 Task: Look for space in Lucapa, Angola from 2nd June, 2023 to 9th June, 2023 for 5 adults in price range Rs.7000 to Rs.13000. Place can be shared room with 2 bedrooms having 5 beds and 2 bathrooms. Property type can be flat. Amenities needed are: wifi, air conditioning, bbq grill, smoking allowed, . Booking option can be shelf check-in. Required host language is English.
Action: Mouse moved to (392, 85)
Screenshot: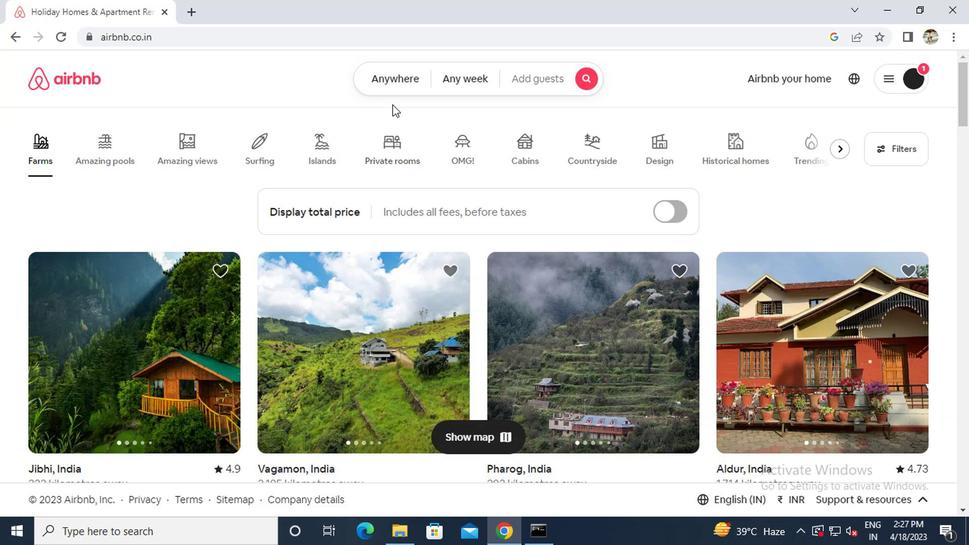 
Action: Mouse pressed left at (392, 85)
Screenshot: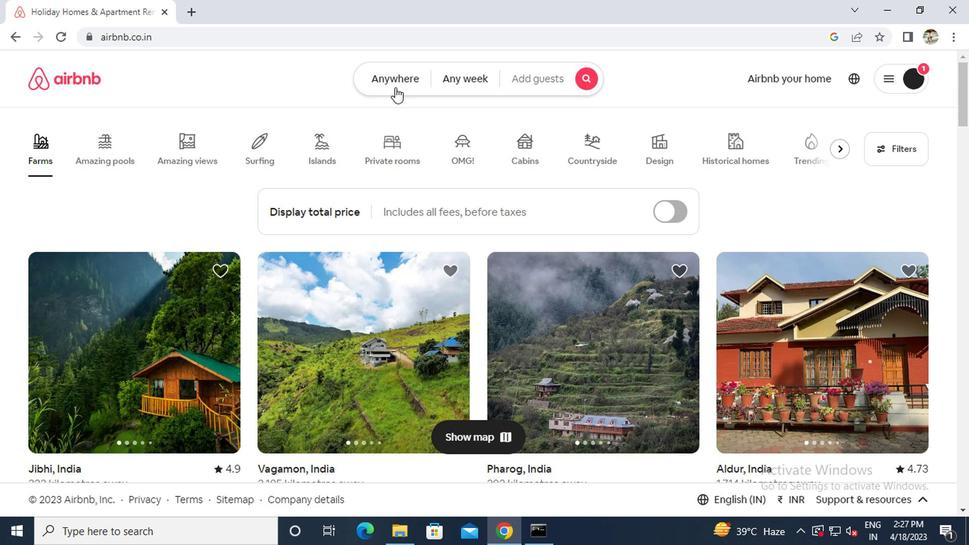 
Action: Mouse moved to (310, 129)
Screenshot: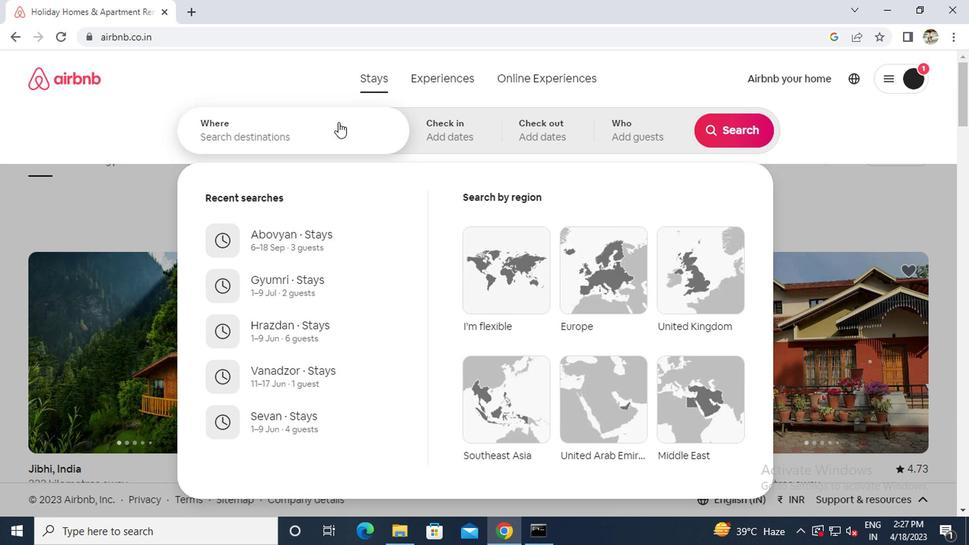 
Action: Mouse pressed left at (310, 129)
Screenshot: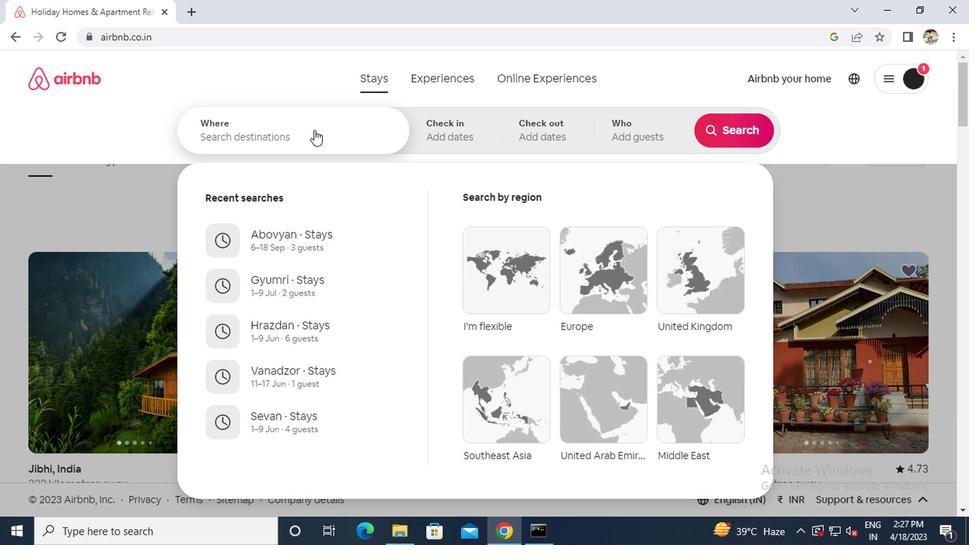 
Action: Key pressed l<Key.caps_lock>uc
Screenshot: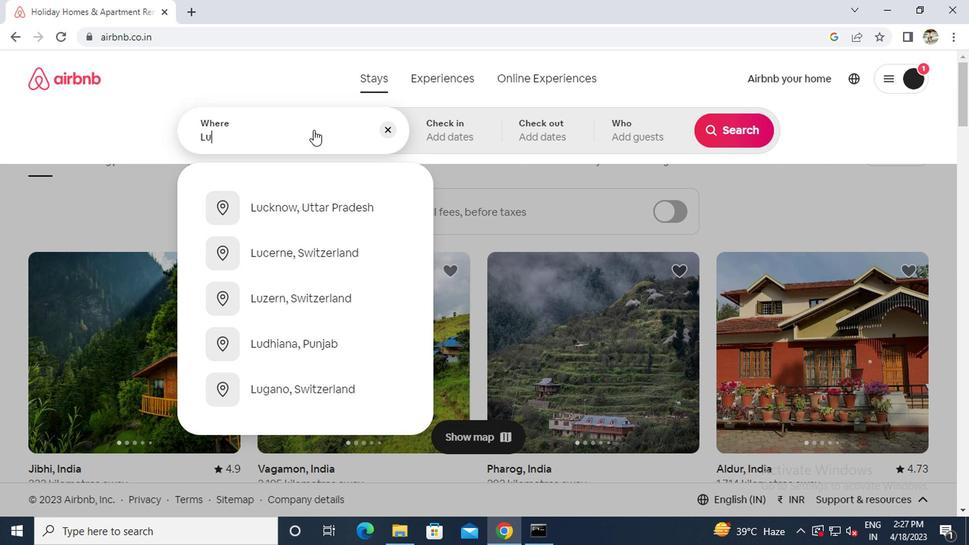 
Action: Mouse moved to (309, 129)
Screenshot: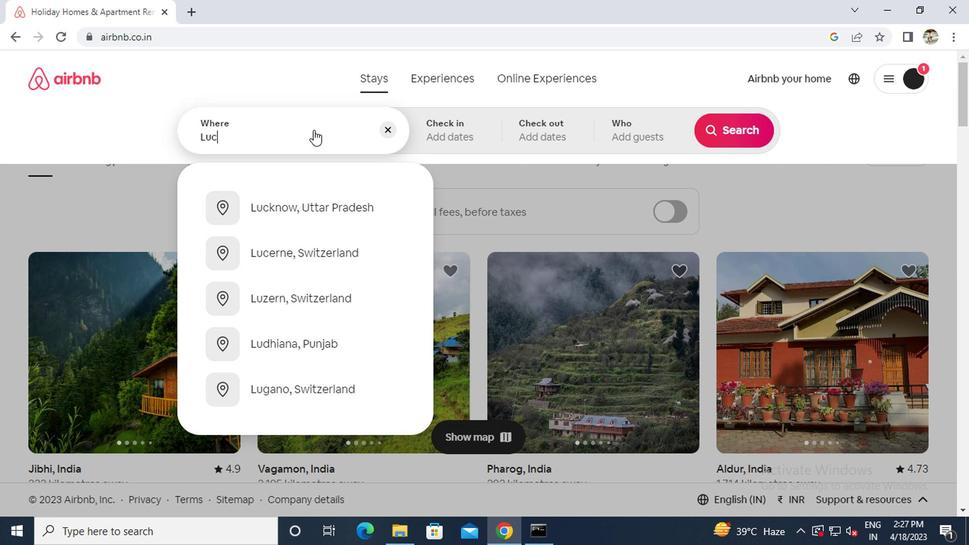 
Action: Key pressed apa
Screenshot: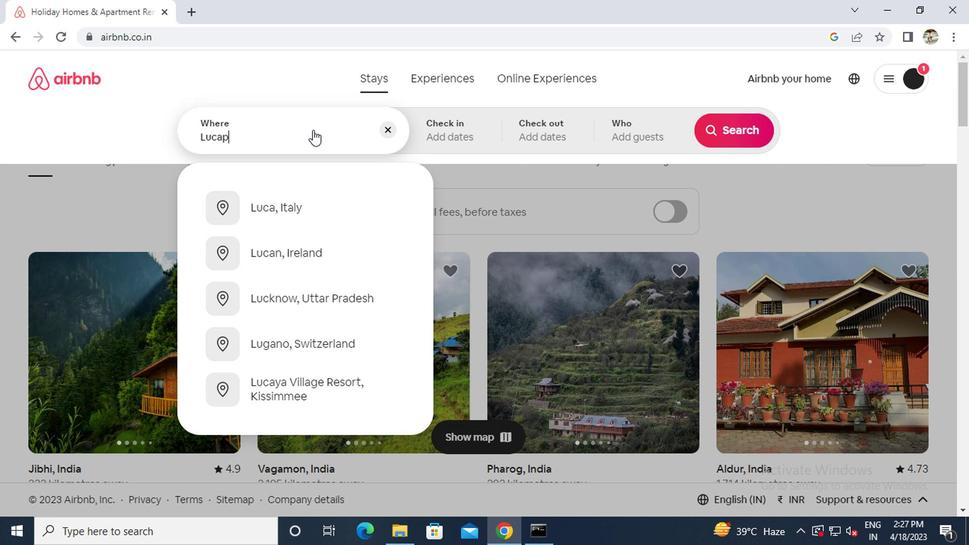 
Action: Mouse moved to (308, 210)
Screenshot: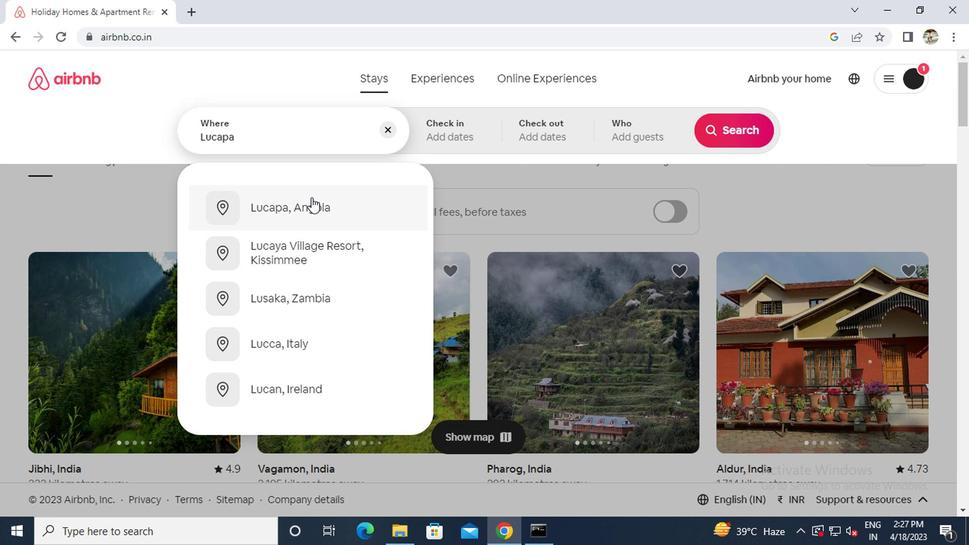
Action: Mouse pressed left at (308, 210)
Screenshot: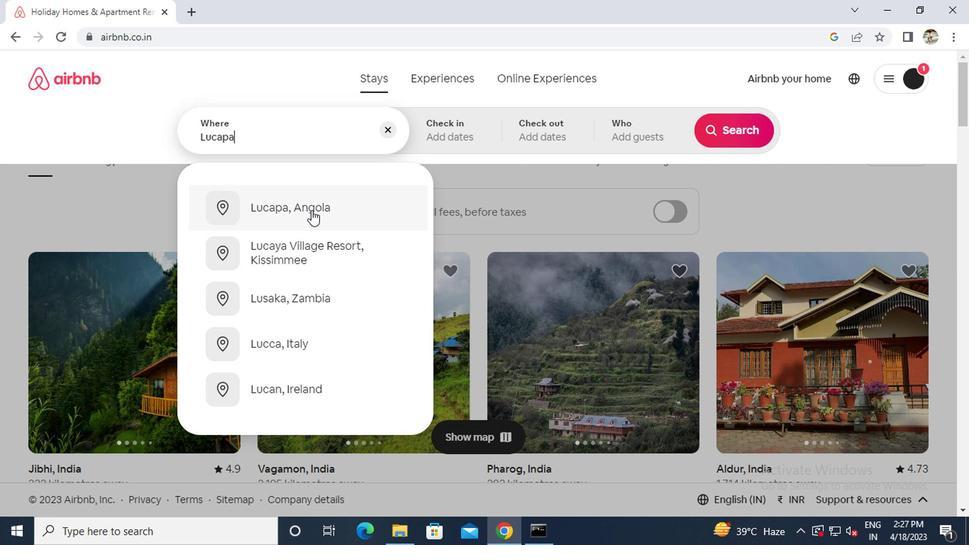 
Action: Mouse moved to (728, 245)
Screenshot: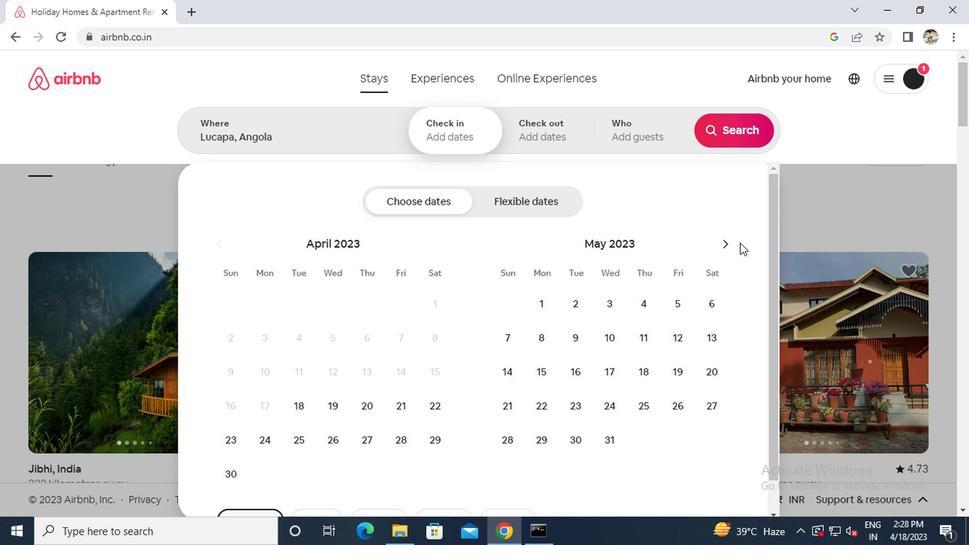 
Action: Mouse pressed left at (728, 245)
Screenshot: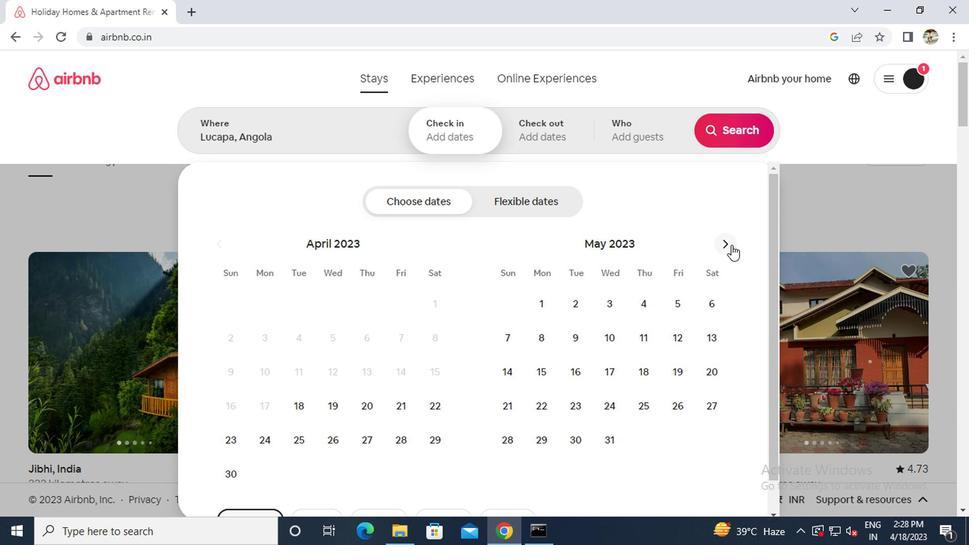 
Action: Mouse moved to (671, 310)
Screenshot: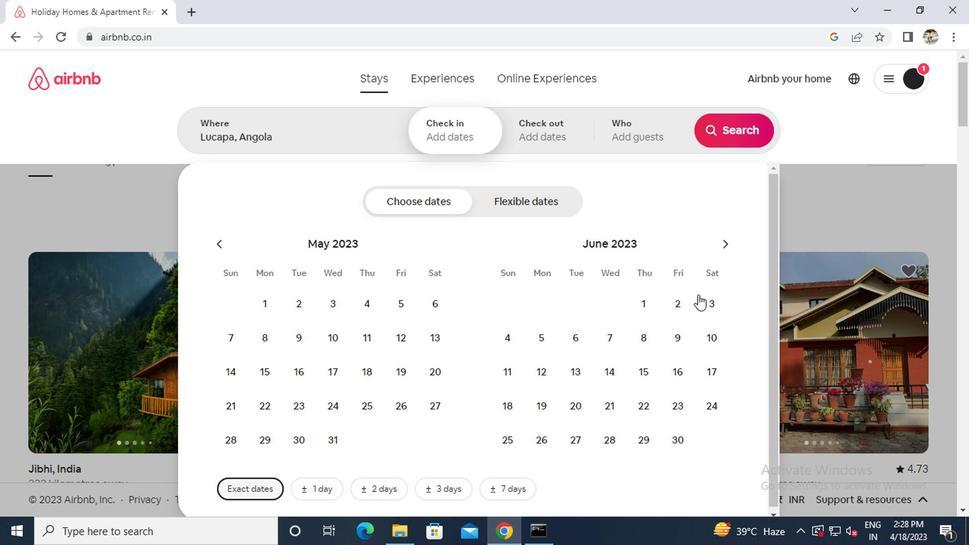 
Action: Mouse pressed left at (671, 310)
Screenshot: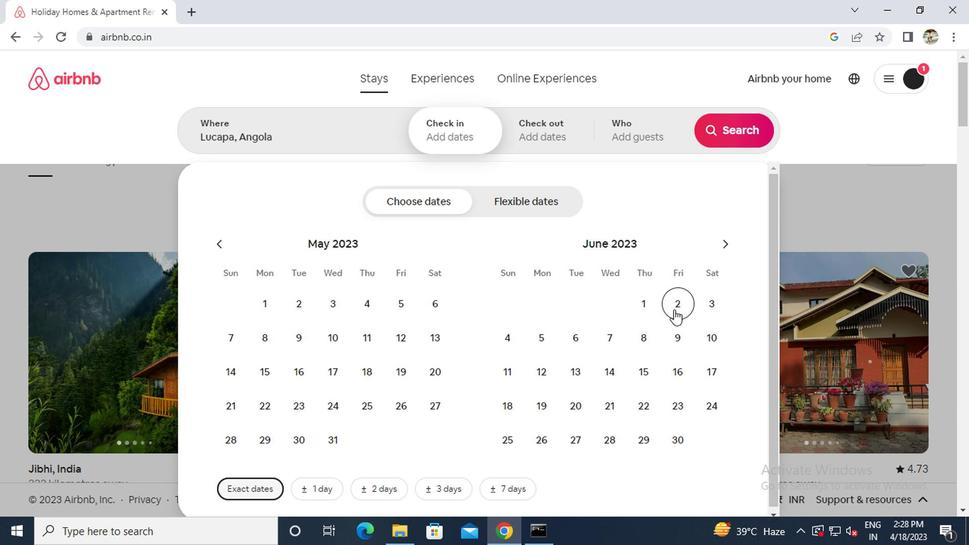
Action: Mouse moved to (674, 336)
Screenshot: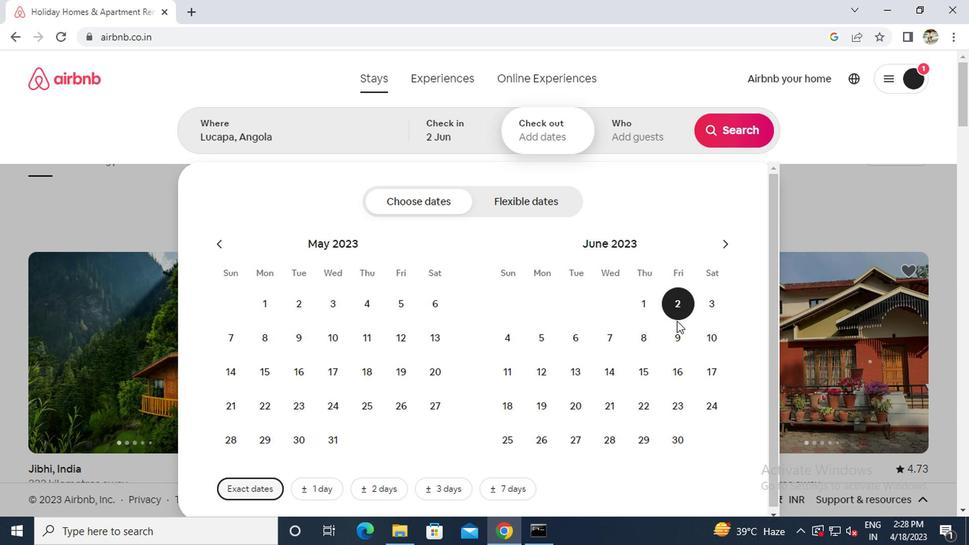 
Action: Mouse pressed left at (674, 336)
Screenshot: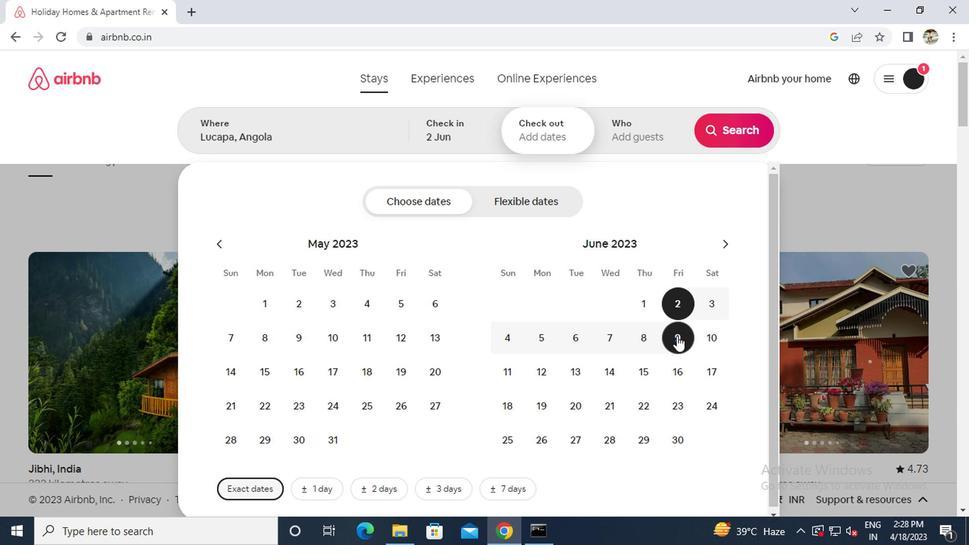 
Action: Mouse moved to (647, 128)
Screenshot: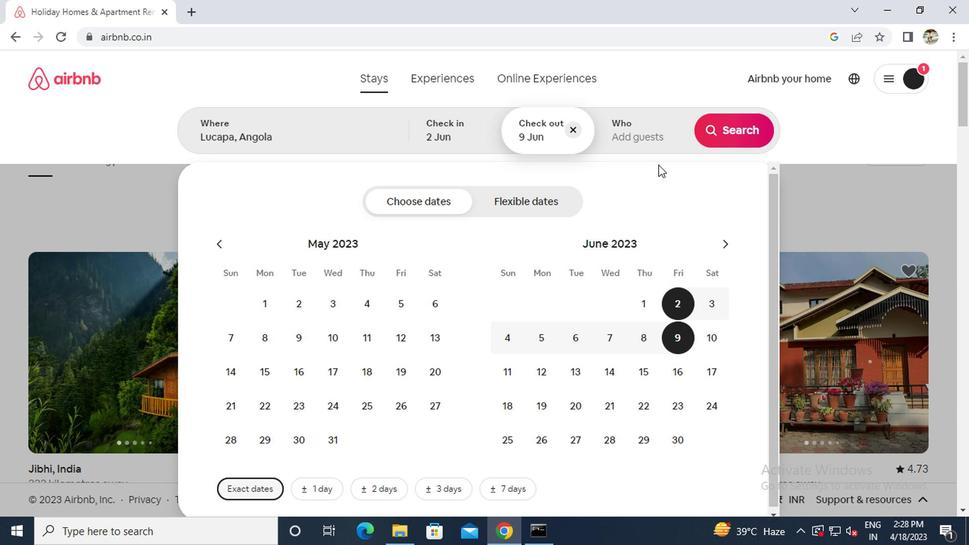
Action: Mouse pressed left at (647, 128)
Screenshot: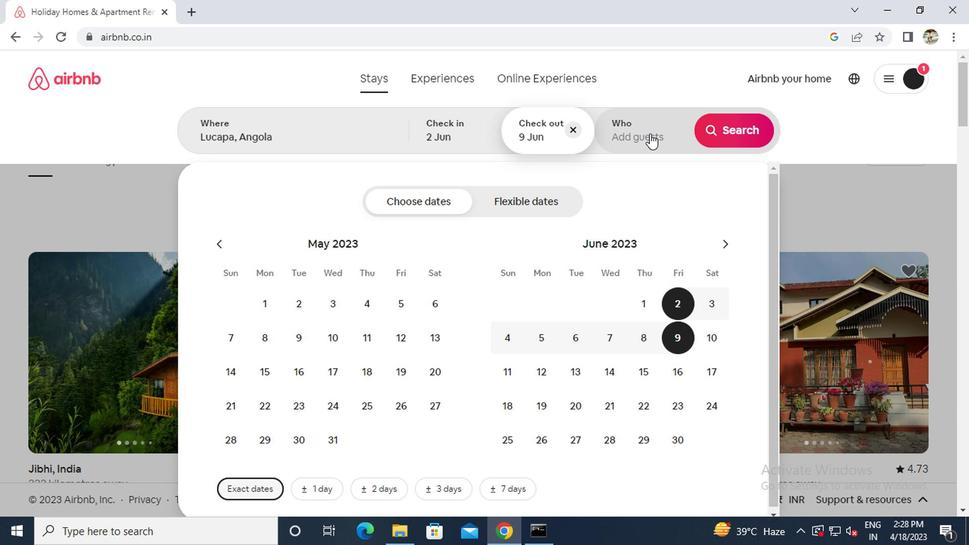 
Action: Mouse moved to (734, 204)
Screenshot: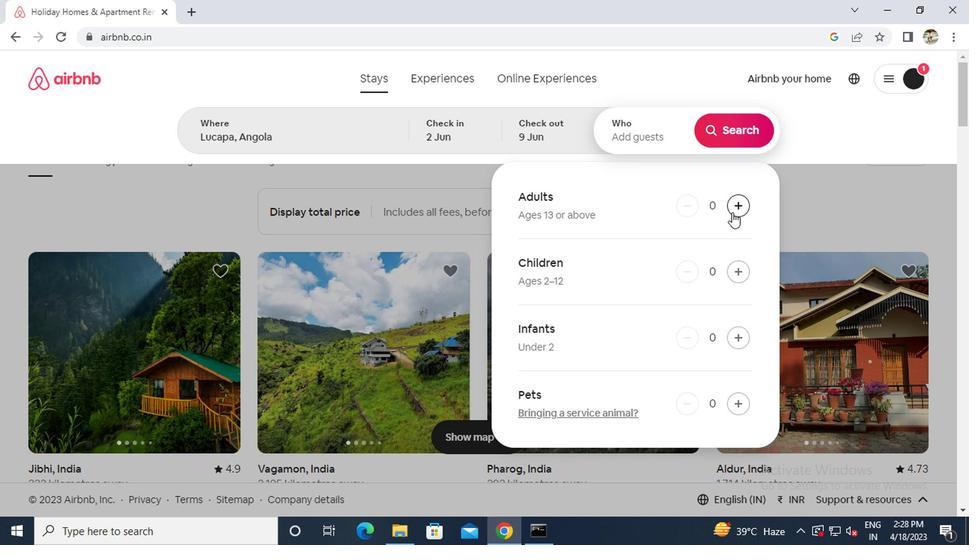 
Action: Mouse pressed left at (734, 204)
Screenshot: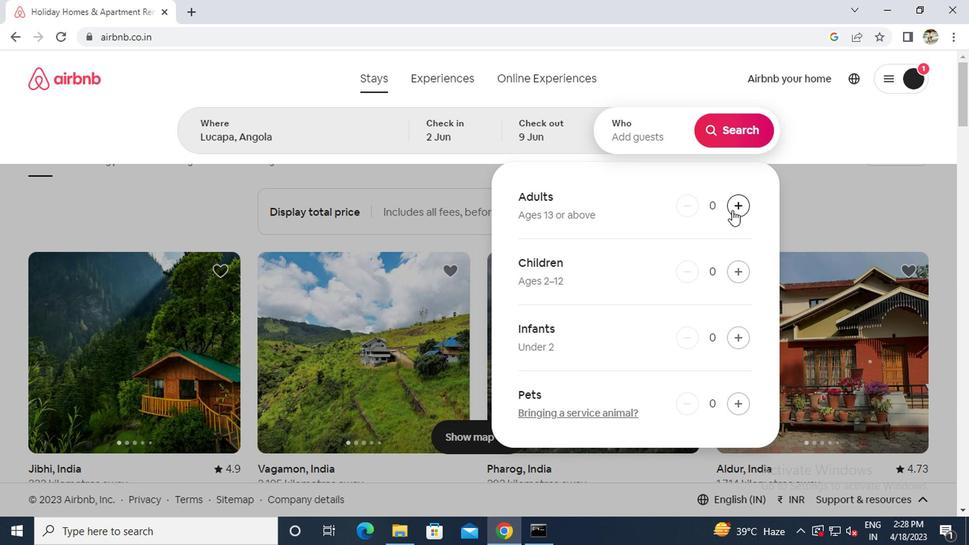 
Action: Mouse pressed left at (734, 204)
Screenshot: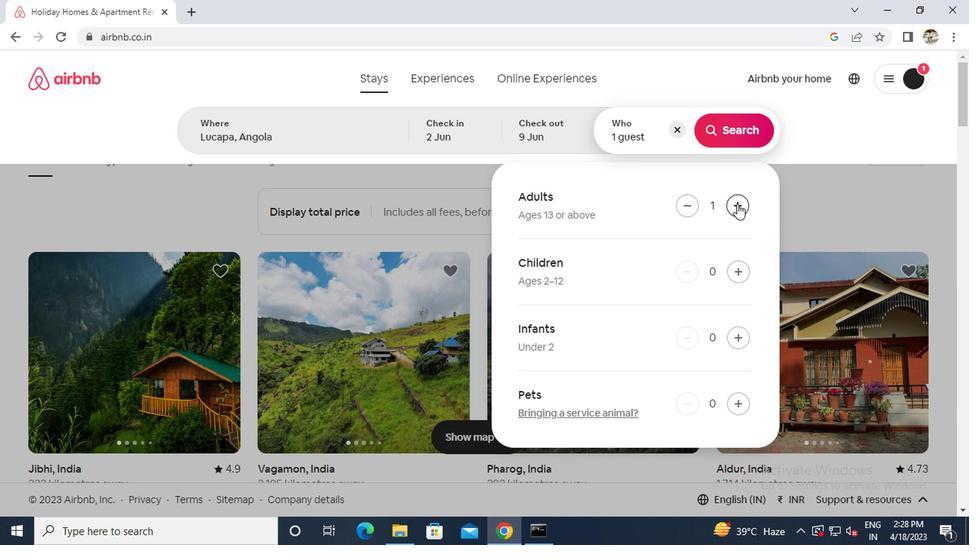 
Action: Mouse pressed left at (734, 204)
Screenshot: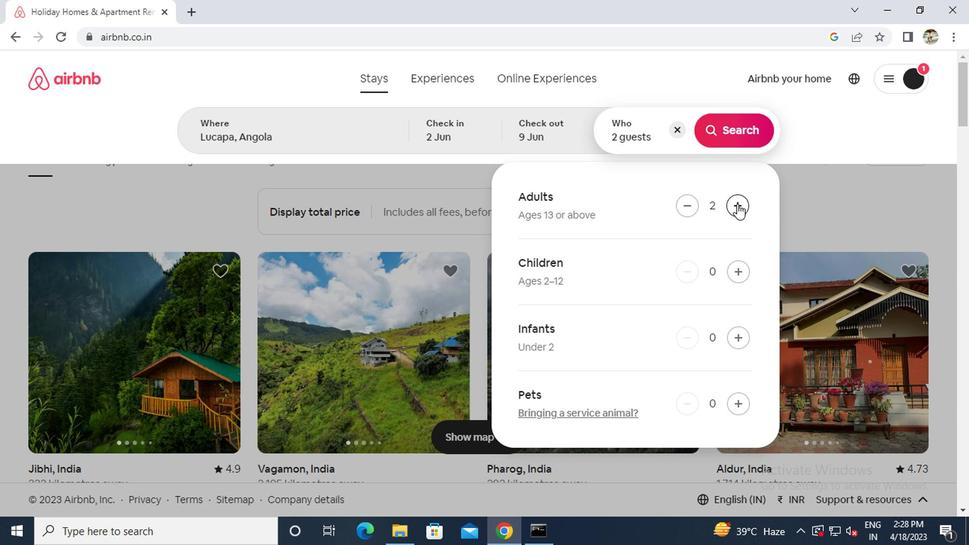 
Action: Mouse pressed left at (734, 204)
Screenshot: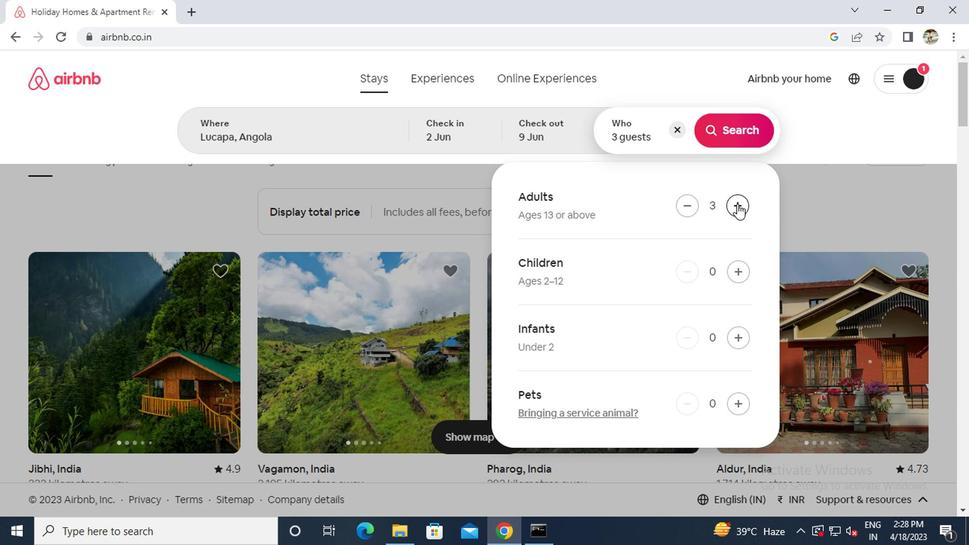 
Action: Mouse pressed left at (734, 204)
Screenshot: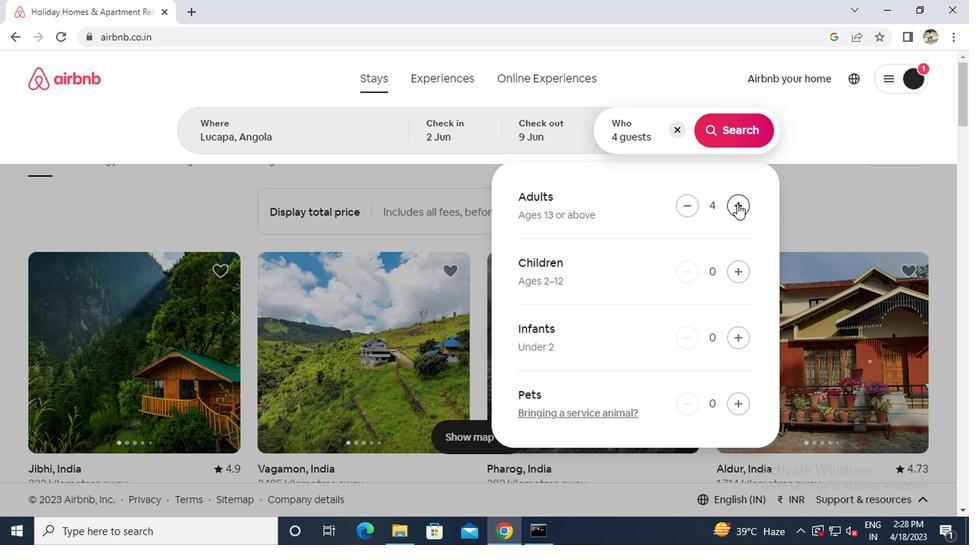 
Action: Mouse moved to (719, 134)
Screenshot: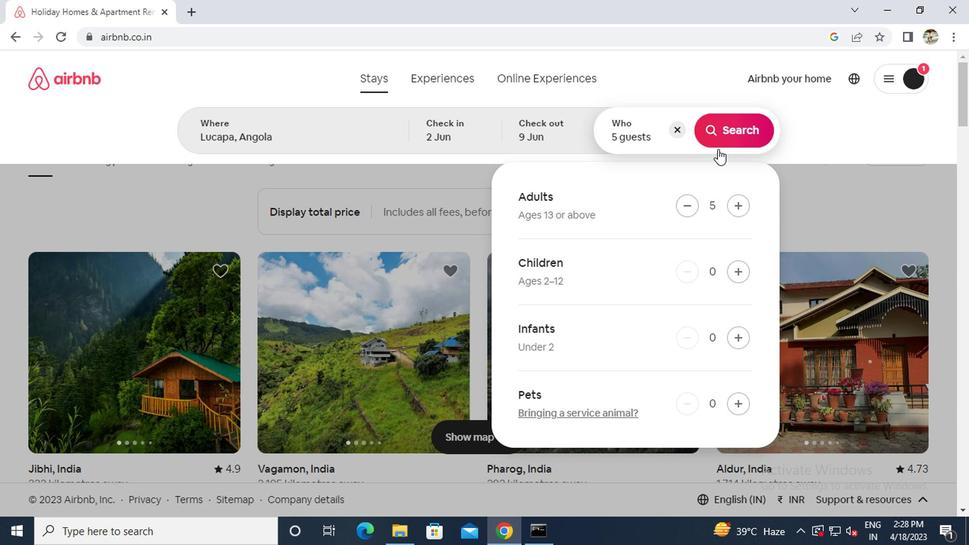 
Action: Mouse pressed left at (719, 134)
Screenshot: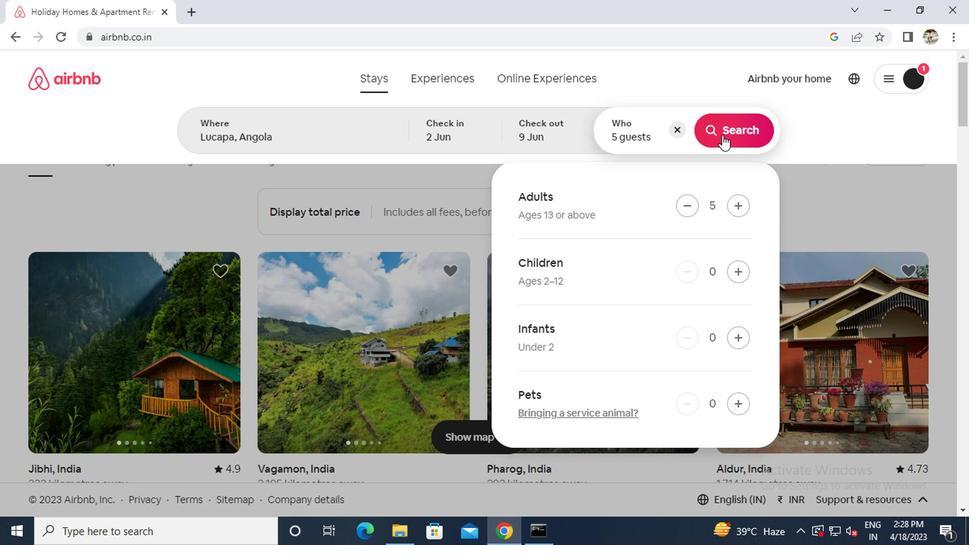 
Action: Mouse moved to (900, 133)
Screenshot: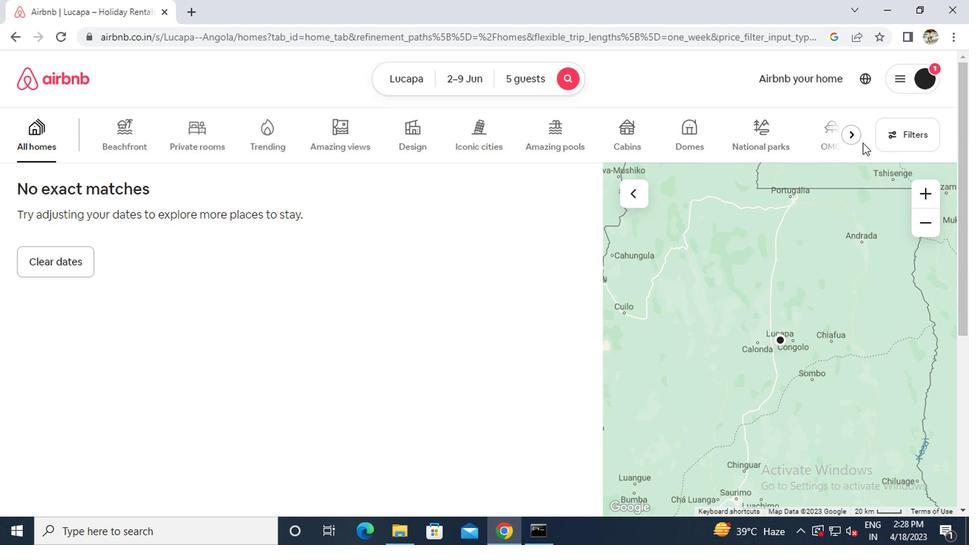 
Action: Mouse pressed left at (900, 133)
Screenshot: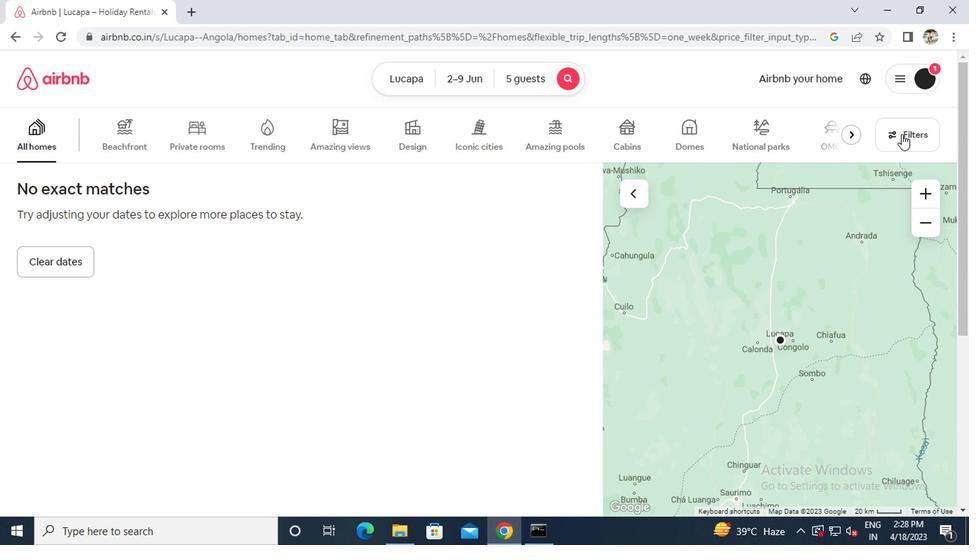 
Action: Mouse moved to (348, 228)
Screenshot: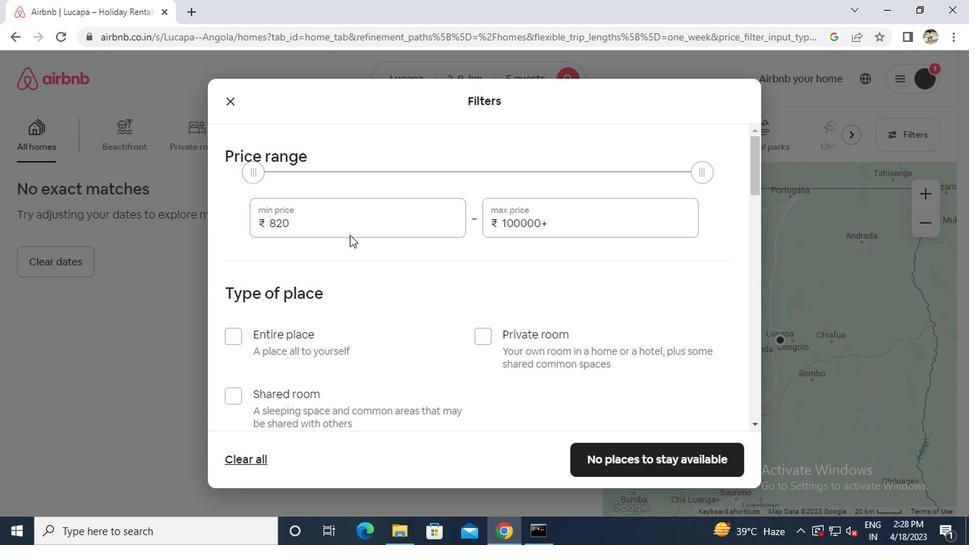 
Action: Mouse pressed left at (348, 228)
Screenshot: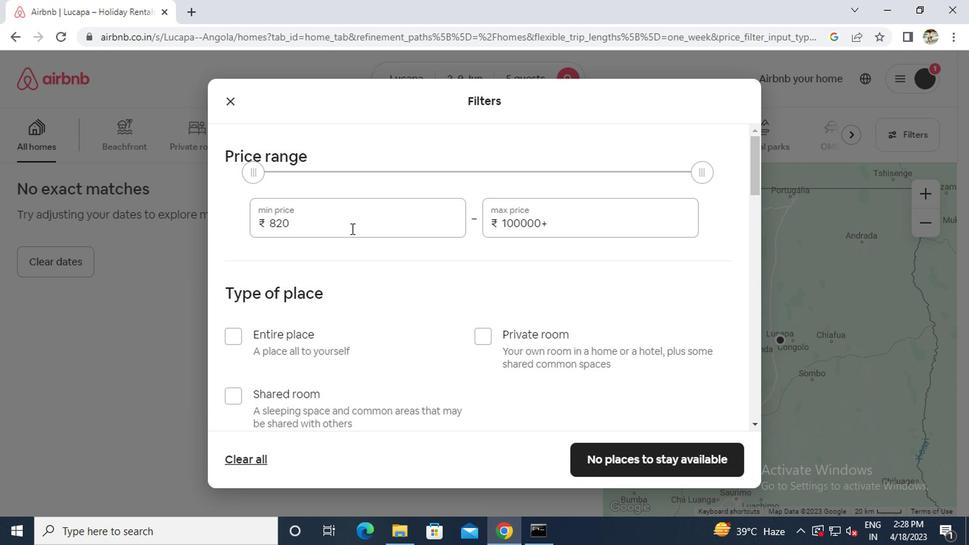 
Action: Key pressed ctrl+Actrl+7000
Screenshot: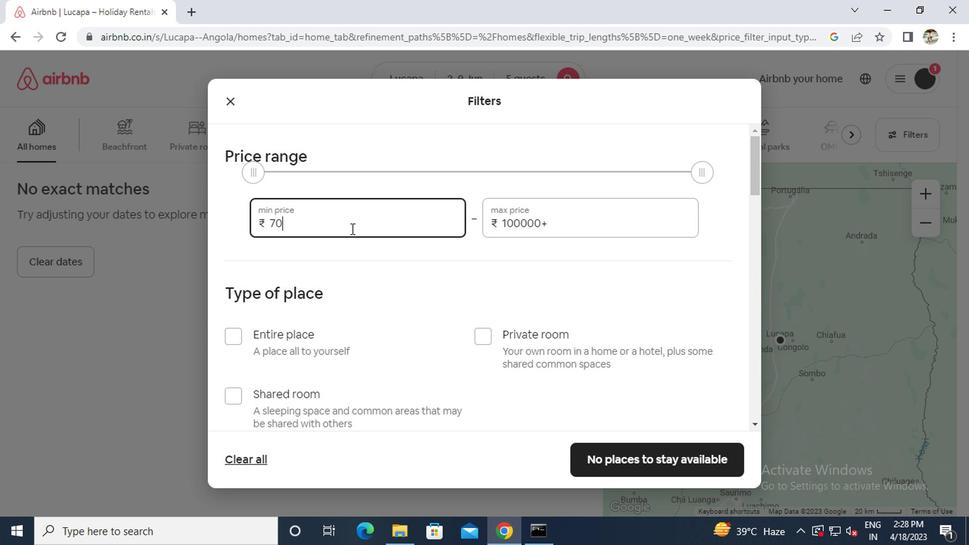 
Action: Mouse moved to (559, 225)
Screenshot: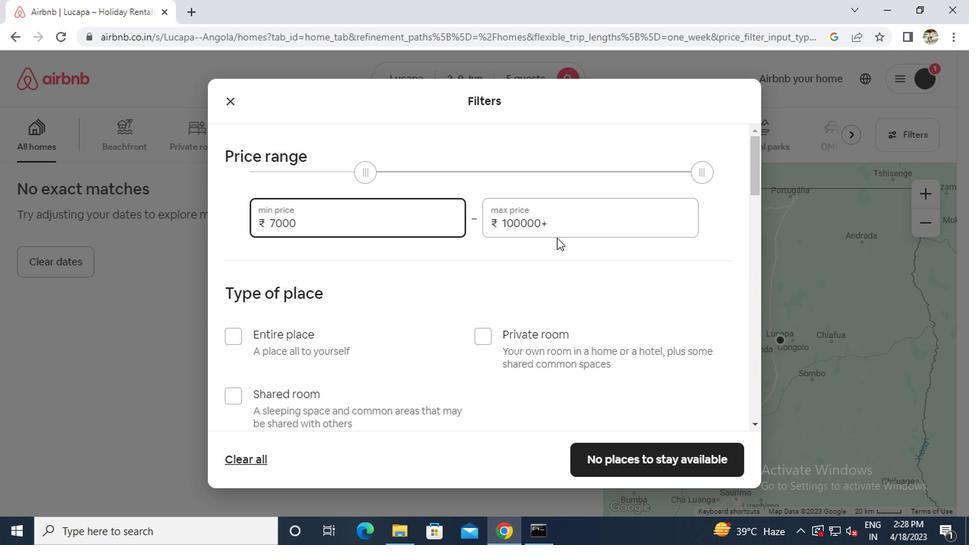 
Action: Mouse pressed left at (559, 225)
Screenshot: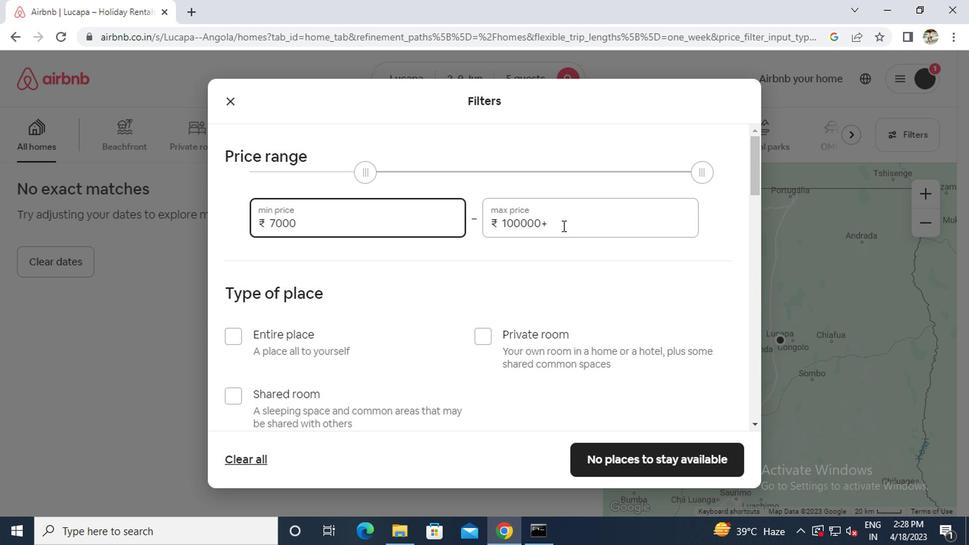 
Action: Key pressed ctrl+A13000
Screenshot: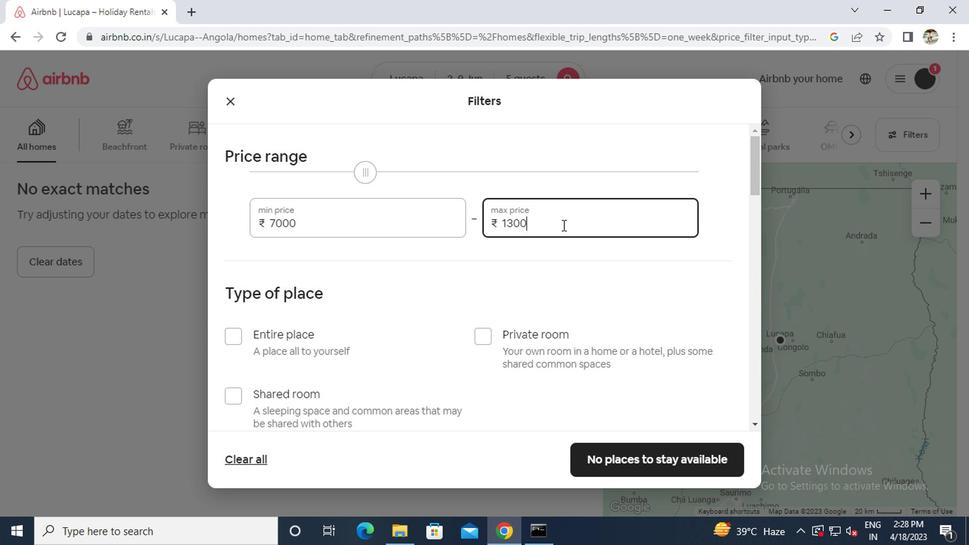 
Action: Mouse moved to (460, 293)
Screenshot: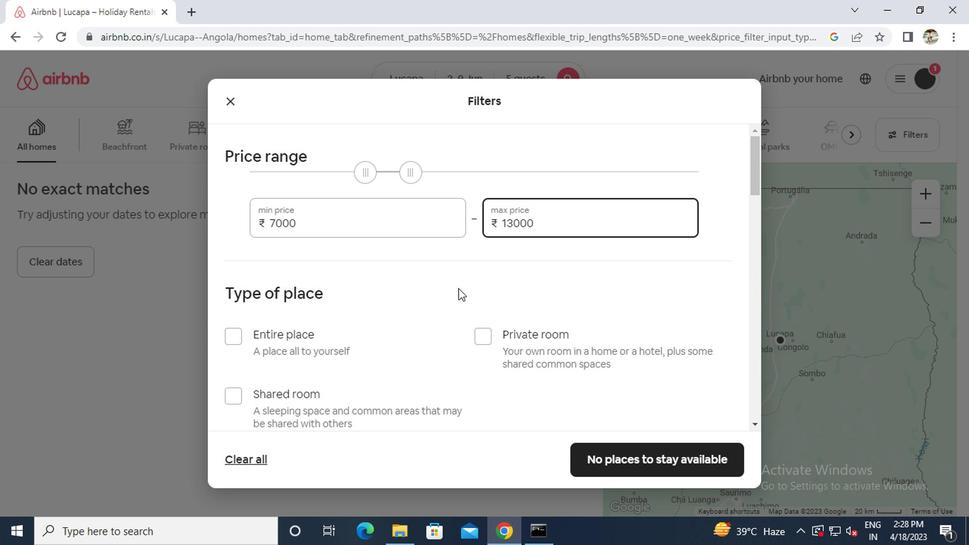 
Action: Mouse scrolled (460, 292) with delta (0, 0)
Screenshot: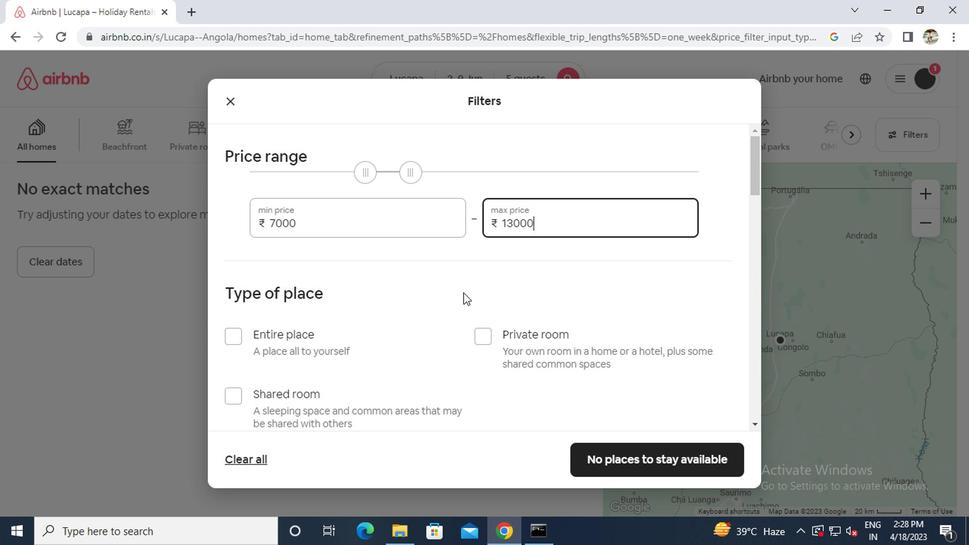 
Action: Mouse moved to (244, 319)
Screenshot: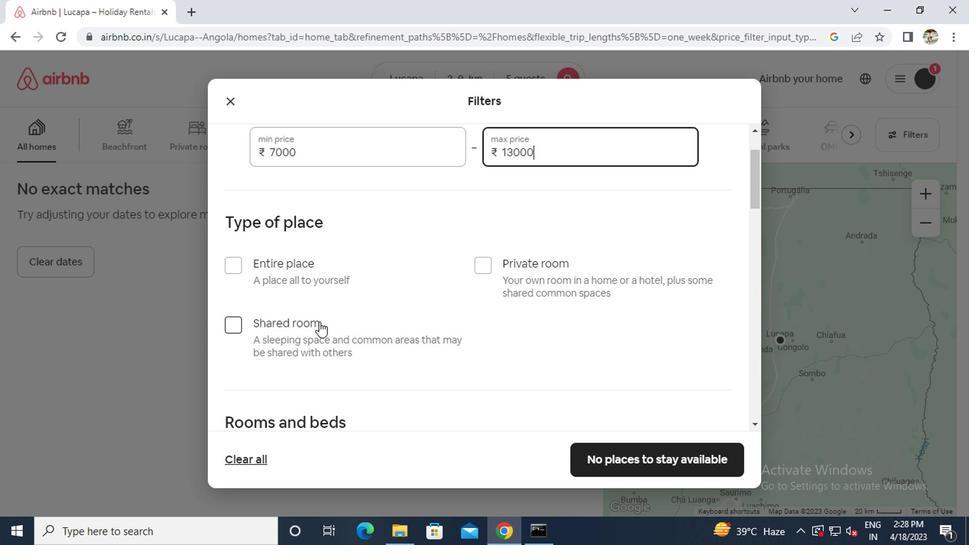 
Action: Mouse pressed left at (244, 319)
Screenshot: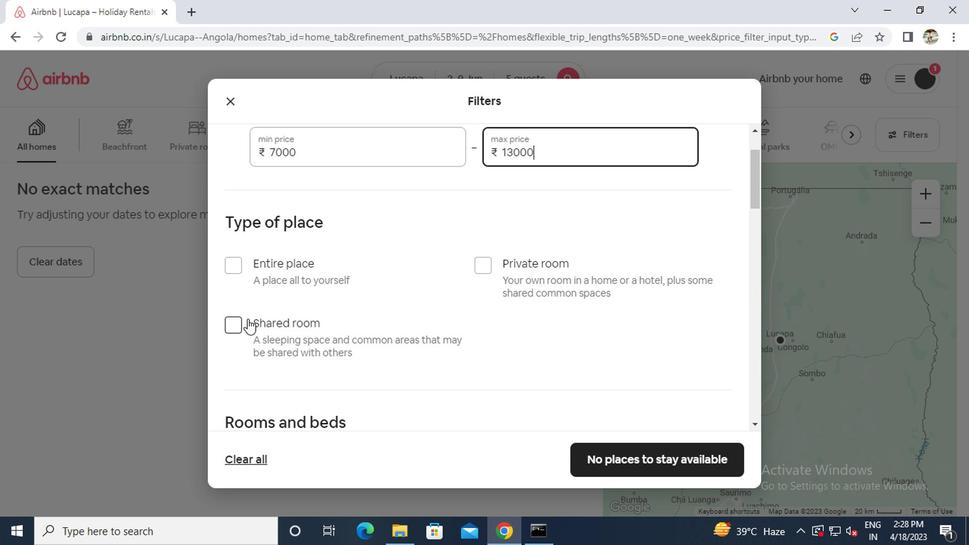 
Action: Mouse moved to (247, 315)
Screenshot: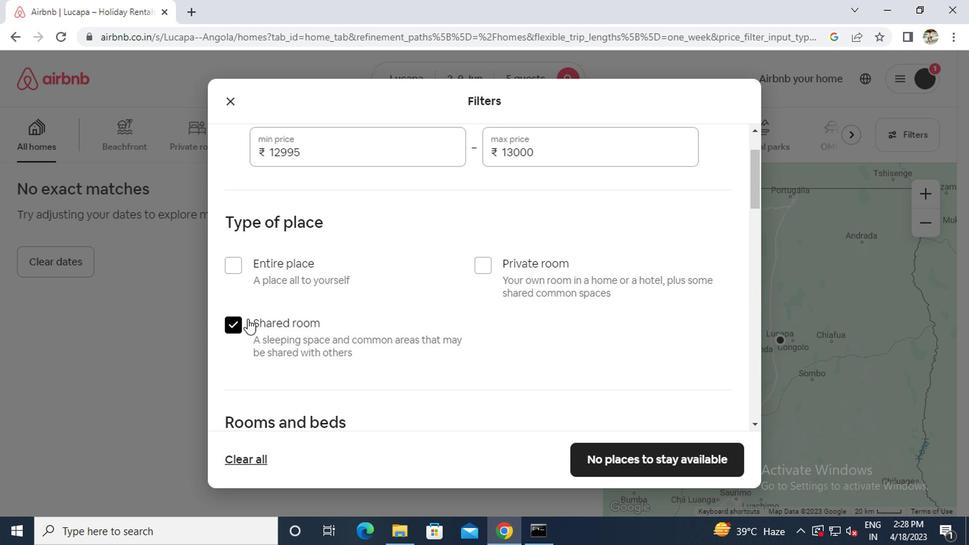 
Action: Mouse scrolled (247, 314) with delta (0, 0)
Screenshot: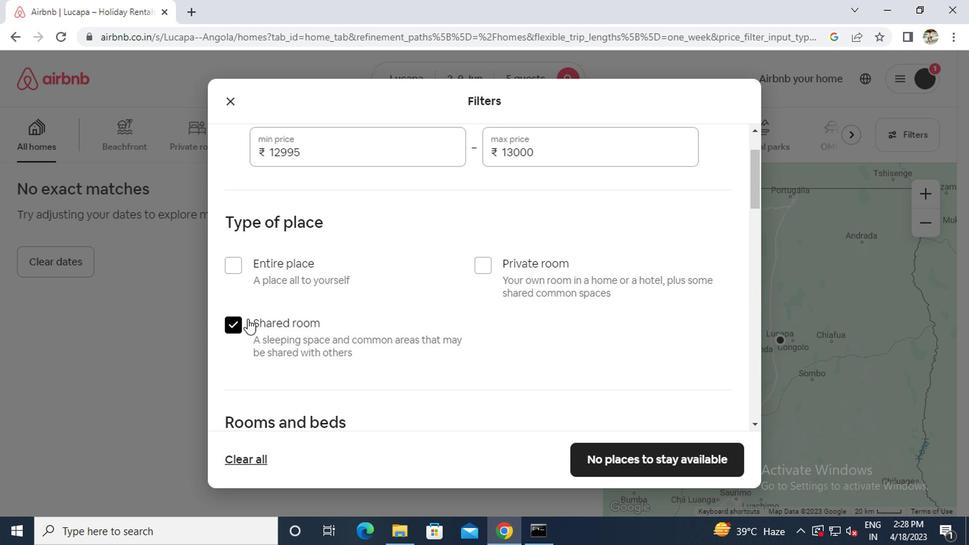 
Action: Mouse moved to (356, 419)
Screenshot: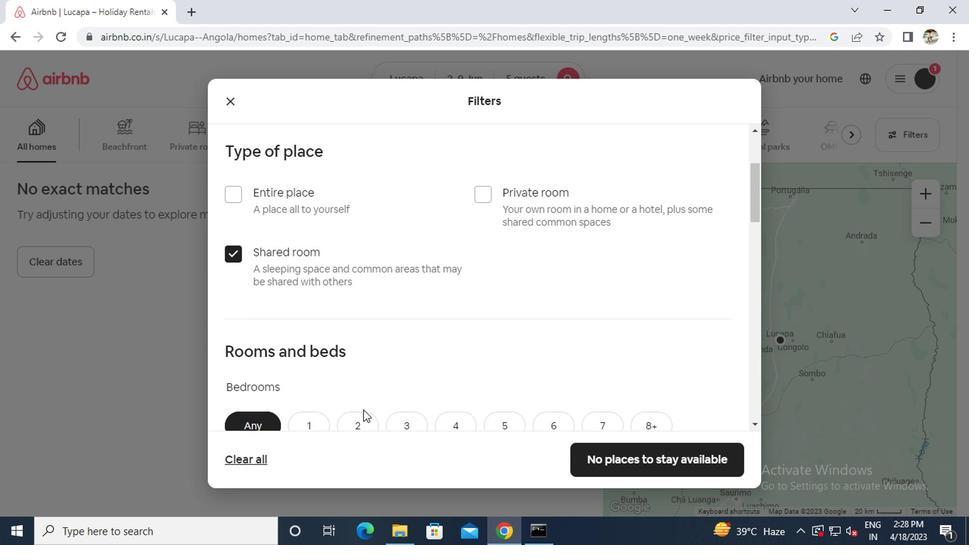 
Action: Mouse pressed left at (356, 419)
Screenshot: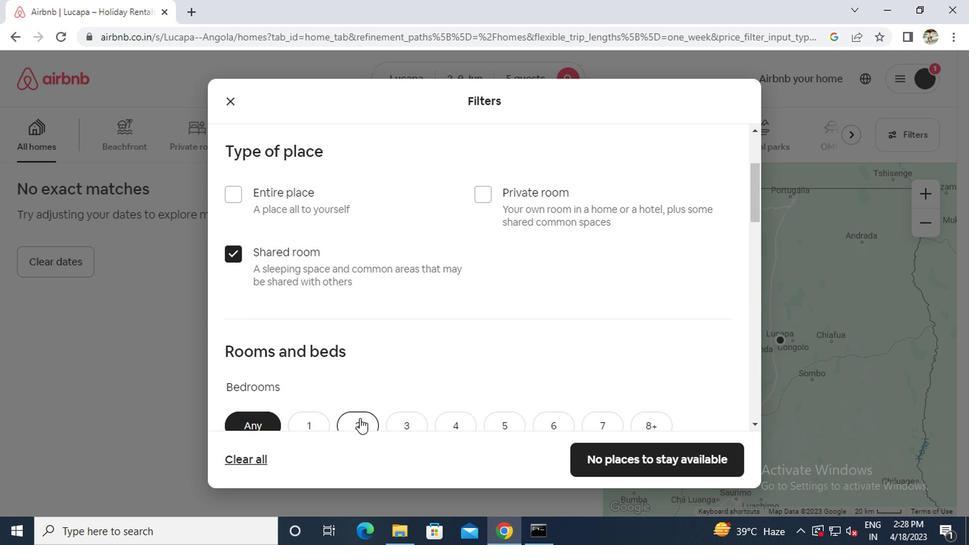
Action: Mouse moved to (350, 408)
Screenshot: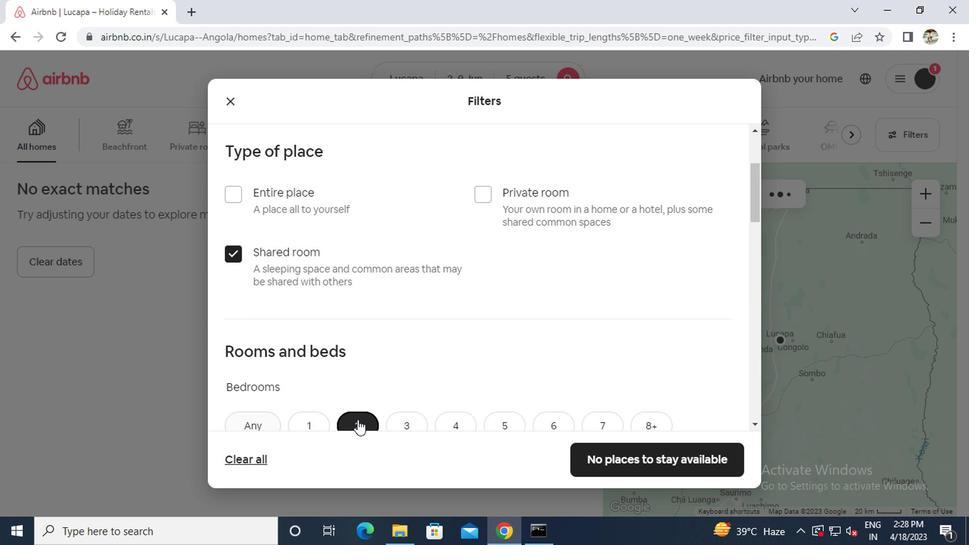 
Action: Mouse scrolled (350, 408) with delta (0, 0)
Screenshot: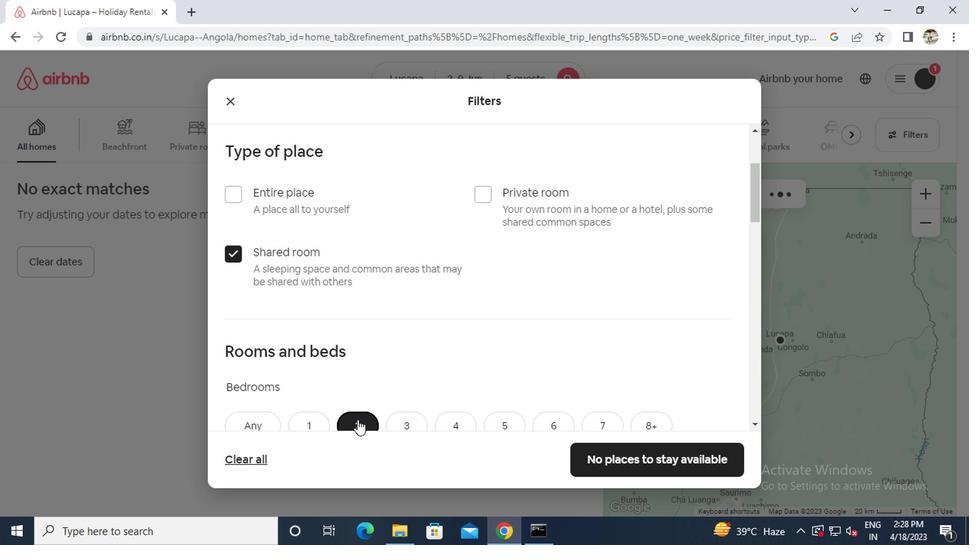 
Action: Mouse moved to (349, 406)
Screenshot: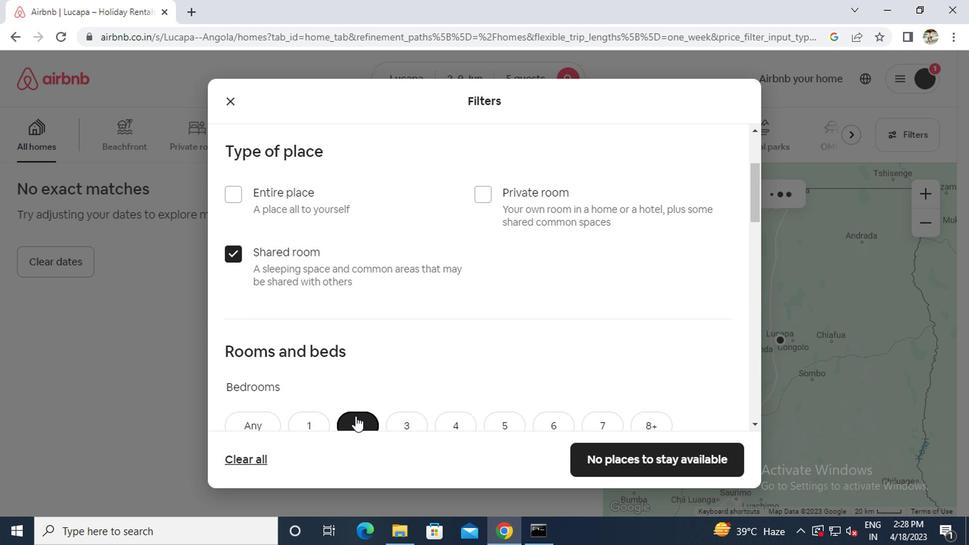 
Action: Mouse scrolled (349, 406) with delta (0, 0)
Screenshot: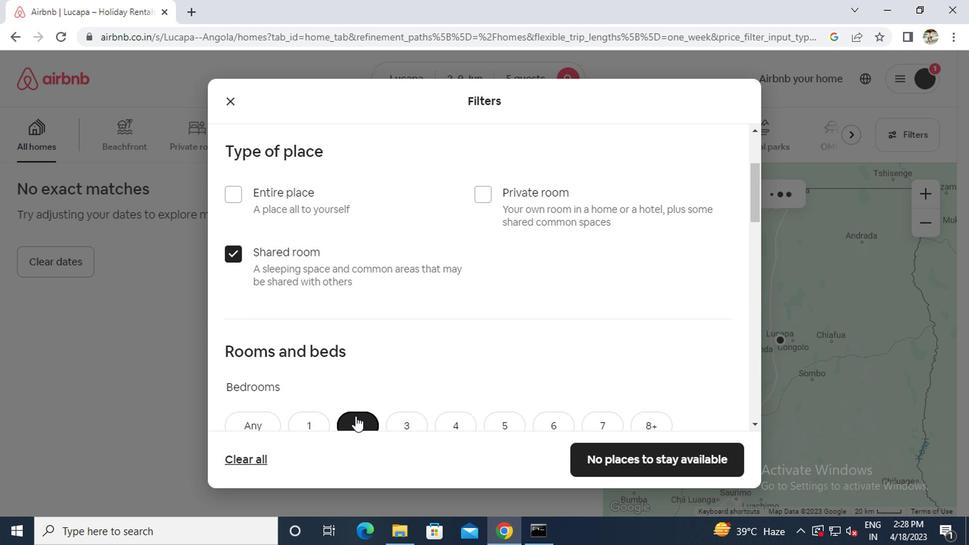
Action: Mouse moved to (486, 366)
Screenshot: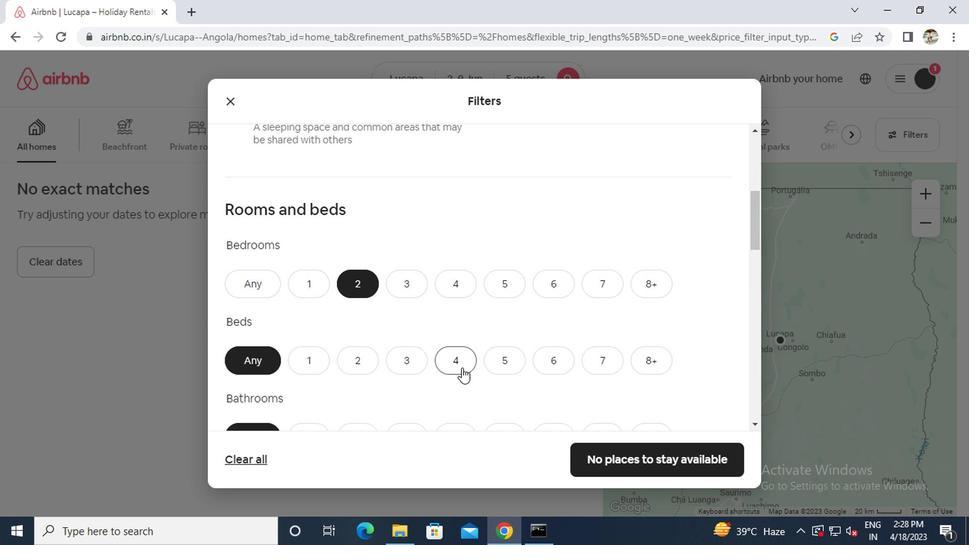 
Action: Mouse pressed left at (486, 366)
Screenshot: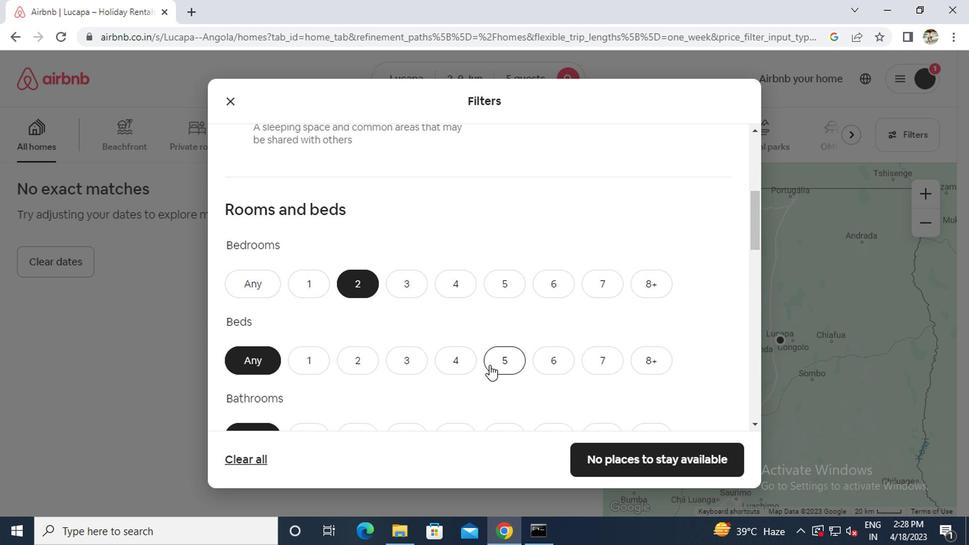 
Action: Mouse scrolled (486, 365) with delta (0, -1)
Screenshot: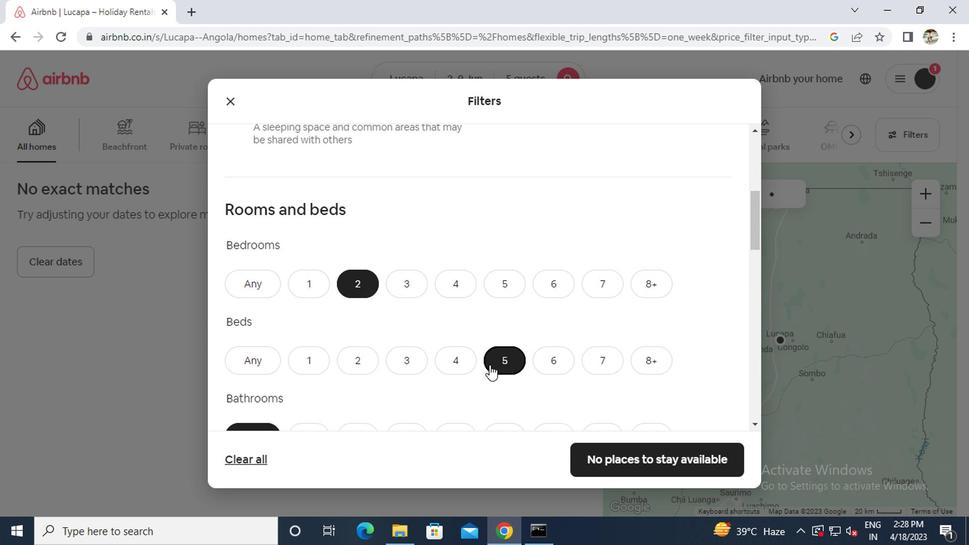 
Action: Mouse scrolled (486, 365) with delta (0, -1)
Screenshot: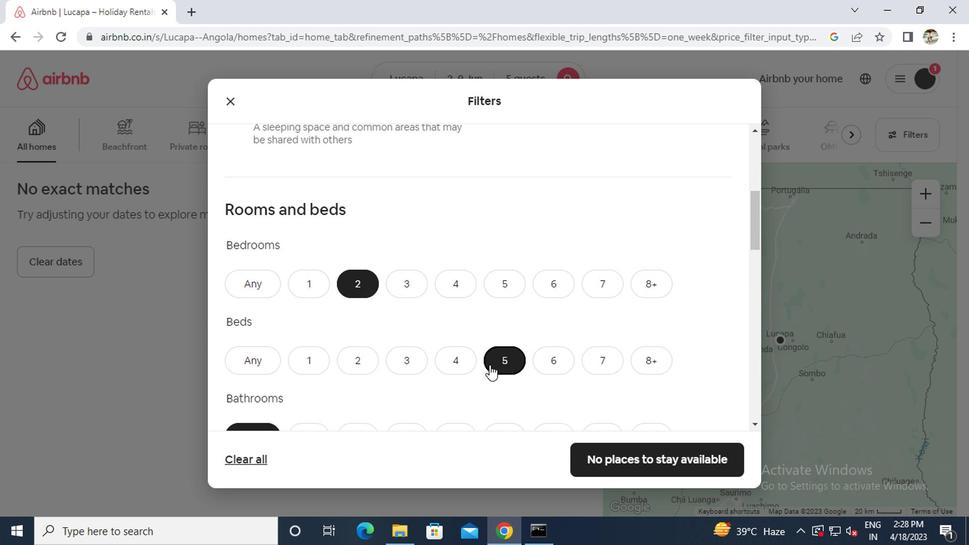 
Action: Mouse moved to (348, 296)
Screenshot: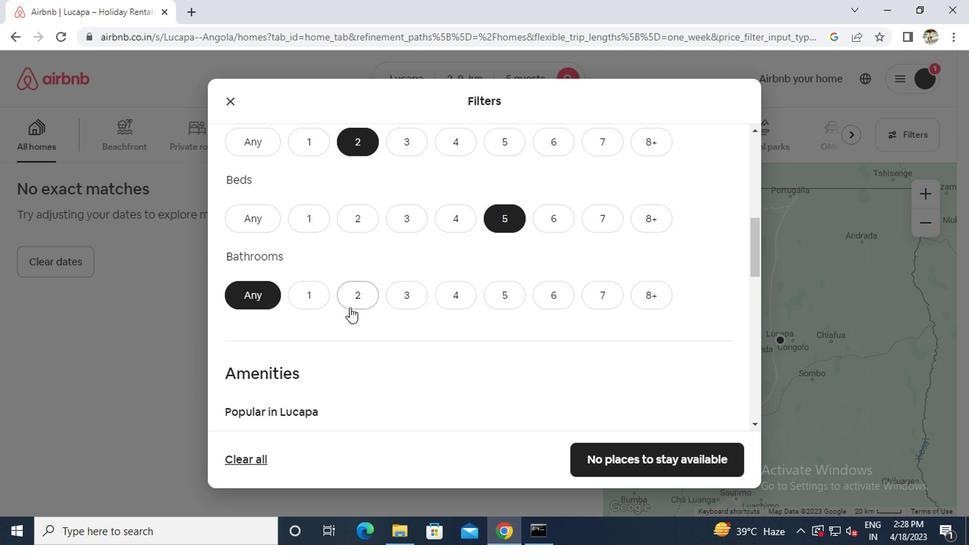
Action: Mouse pressed left at (348, 296)
Screenshot: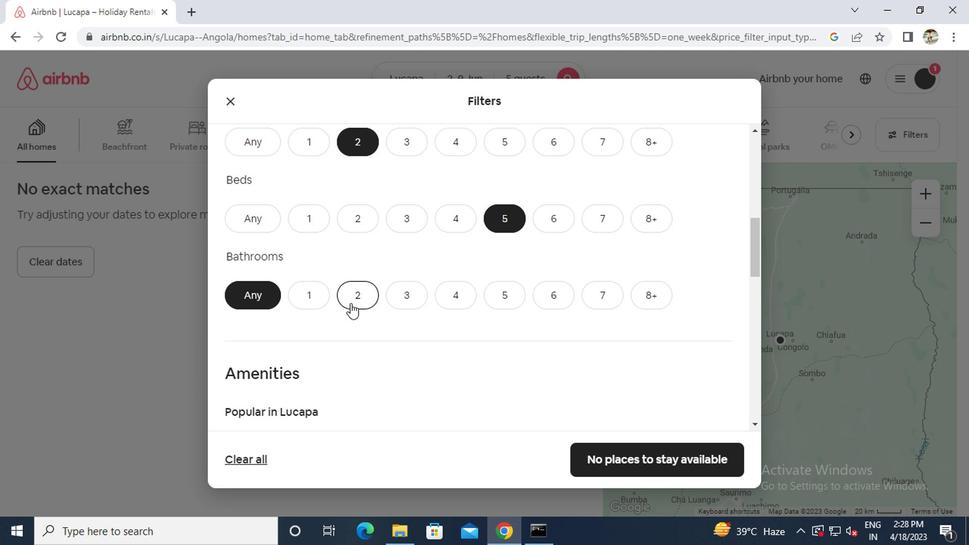 
Action: Mouse moved to (348, 296)
Screenshot: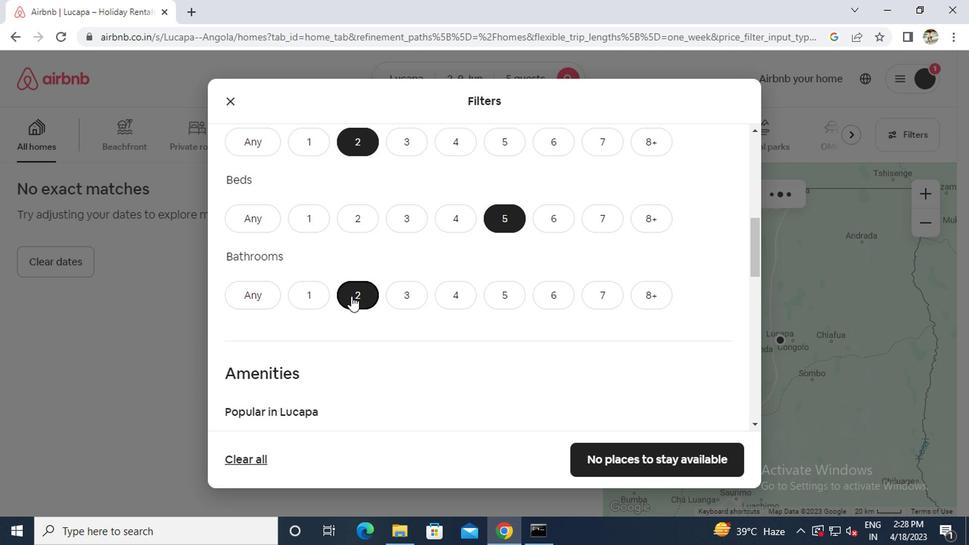 
Action: Mouse scrolled (348, 295) with delta (0, 0)
Screenshot: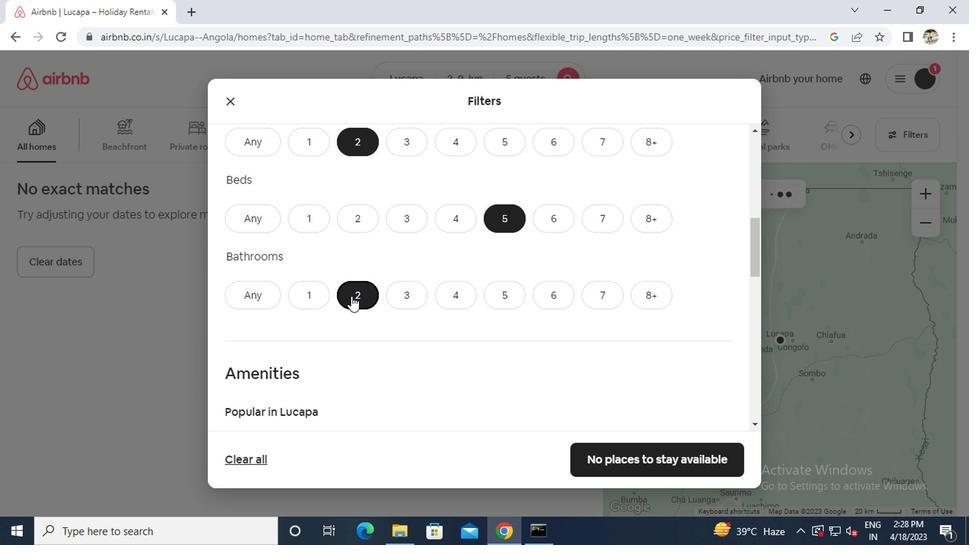 
Action: Mouse scrolled (348, 295) with delta (0, 0)
Screenshot: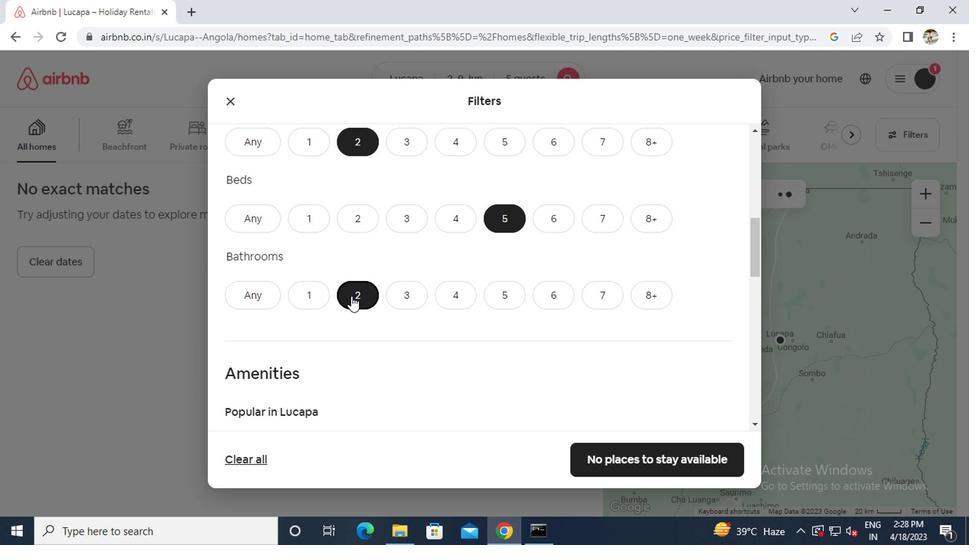 
Action: Mouse moved to (238, 306)
Screenshot: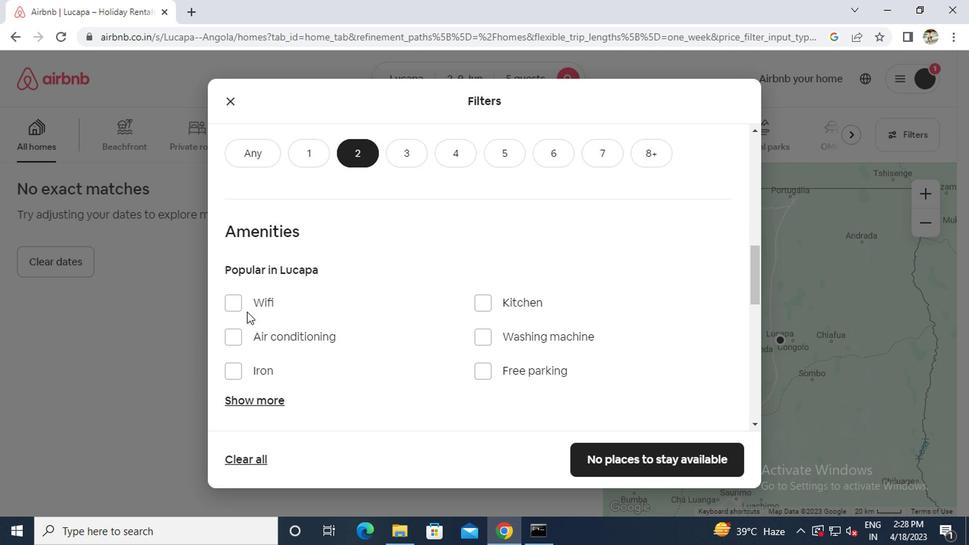
Action: Mouse pressed left at (238, 306)
Screenshot: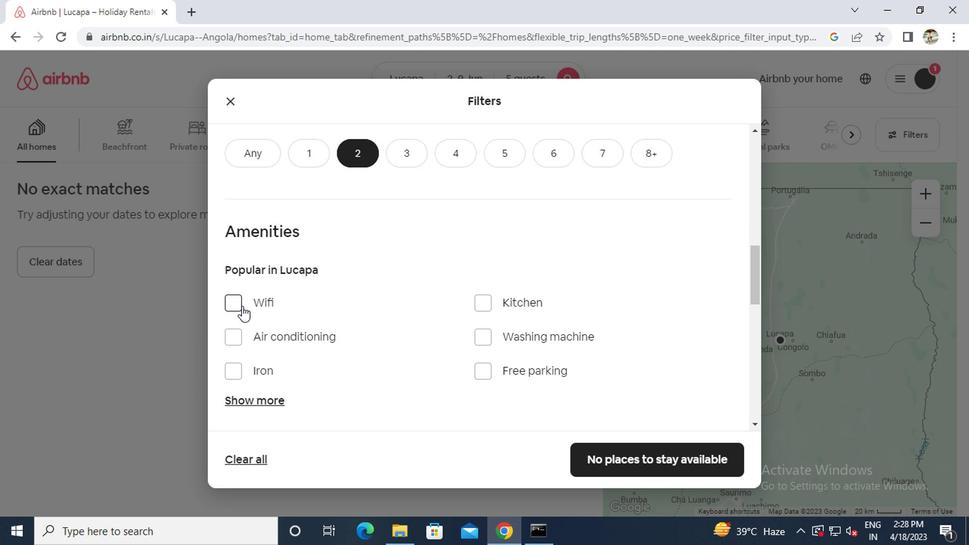
Action: Mouse moved to (232, 337)
Screenshot: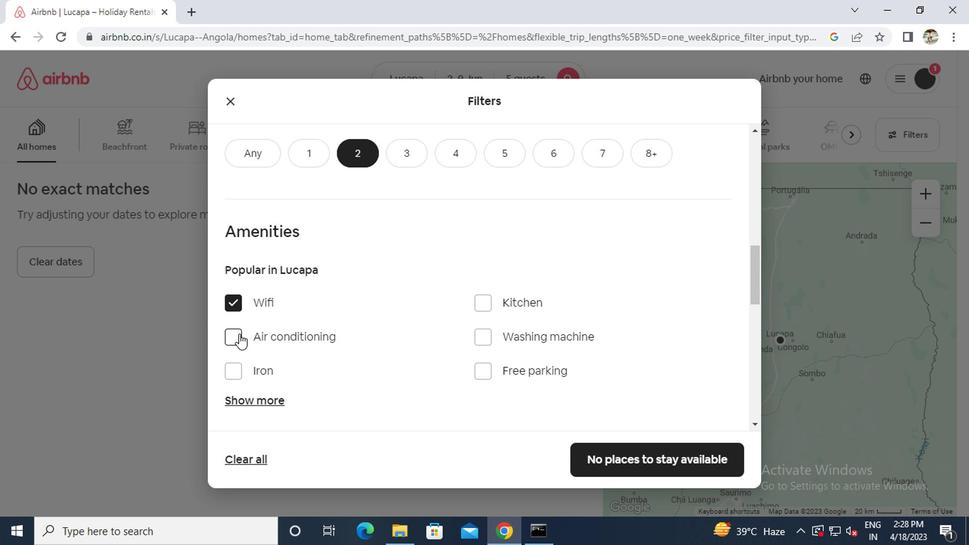 
Action: Mouse pressed left at (232, 337)
Screenshot: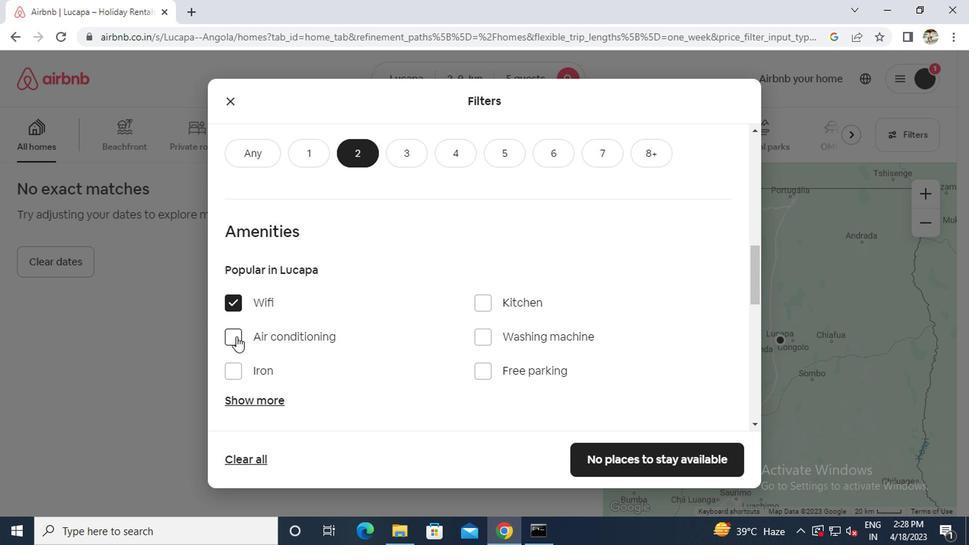 
Action: Mouse moved to (245, 400)
Screenshot: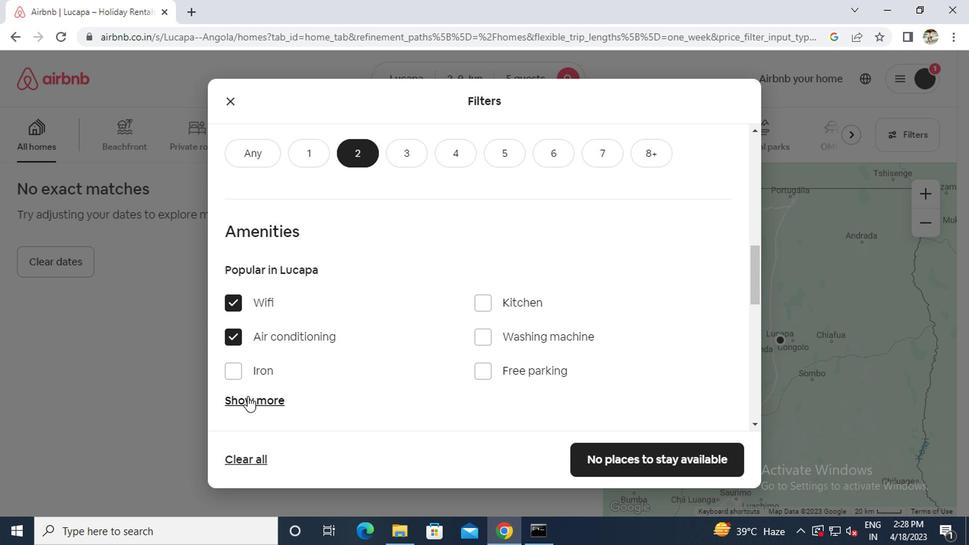 
Action: Mouse pressed left at (245, 400)
Screenshot: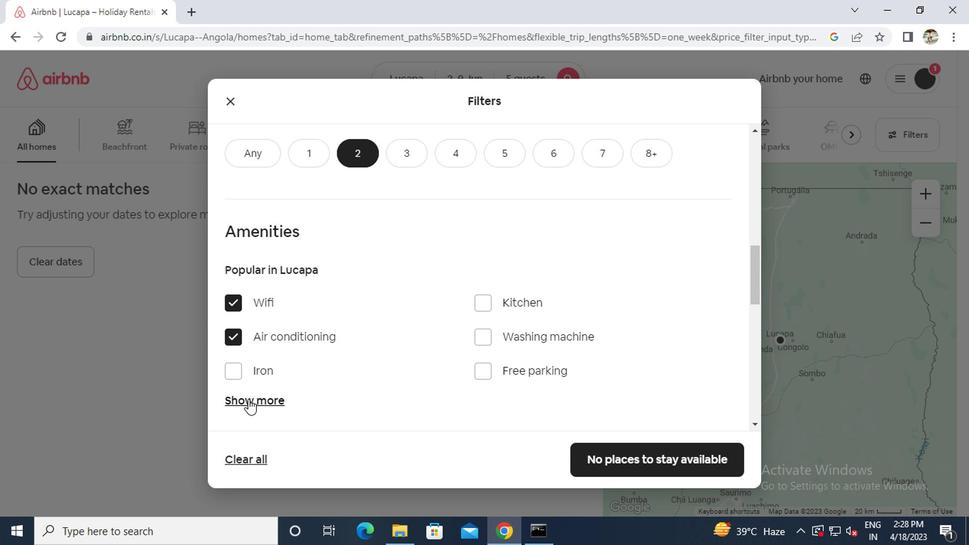 
Action: Mouse scrolled (245, 399) with delta (0, 0)
Screenshot: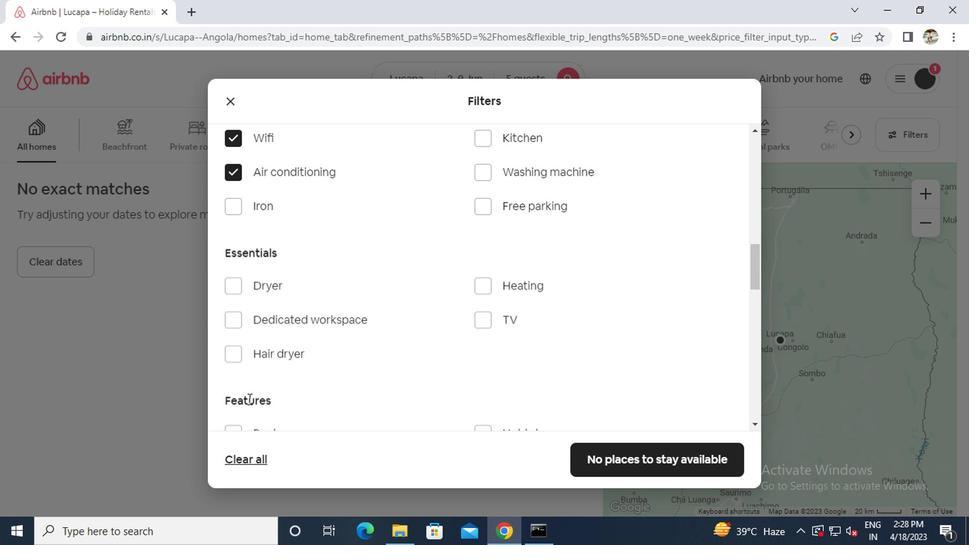 
Action: Mouse moved to (296, 367)
Screenshot: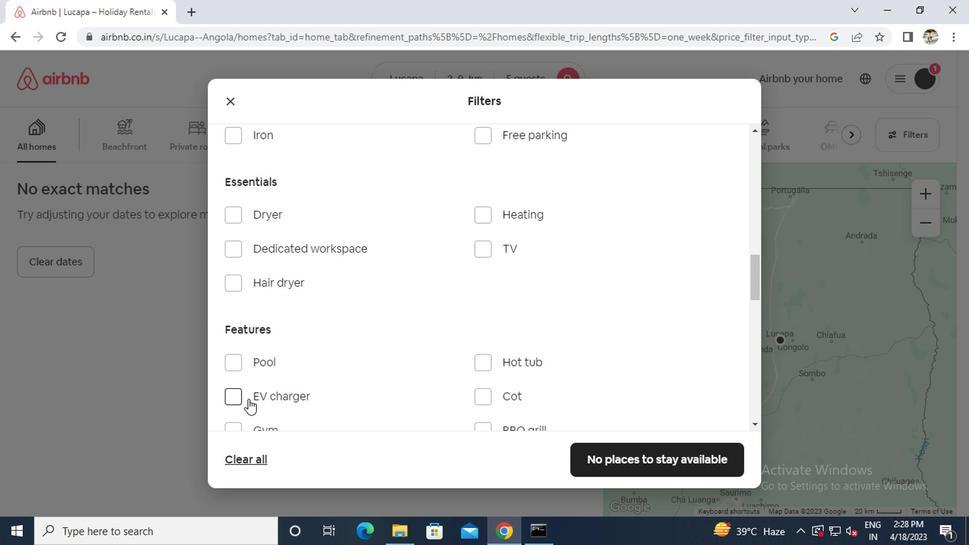 
Action: Mouse scrolled (296, 368) with delta (0, 1)
Screenshot: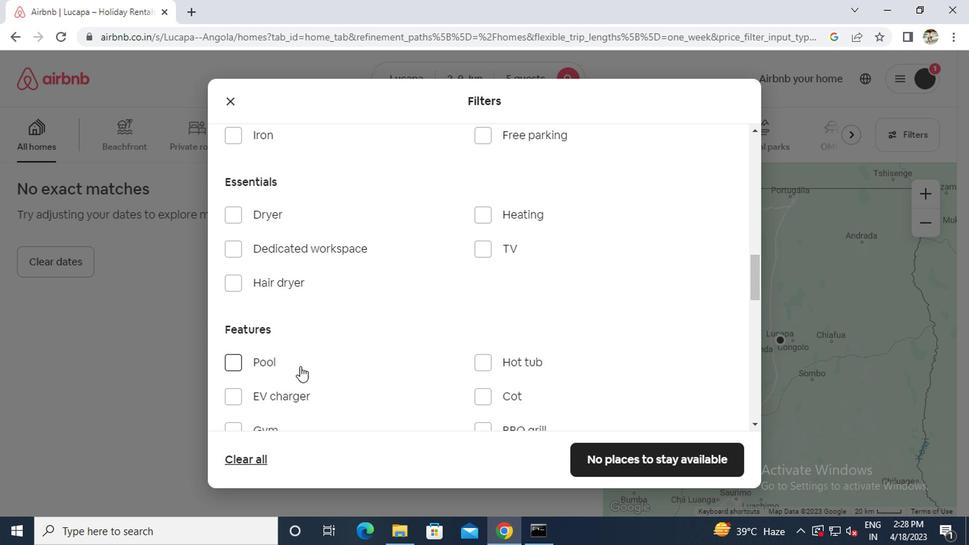 
Action: Mouse moved to (297, 366)
Screenshot: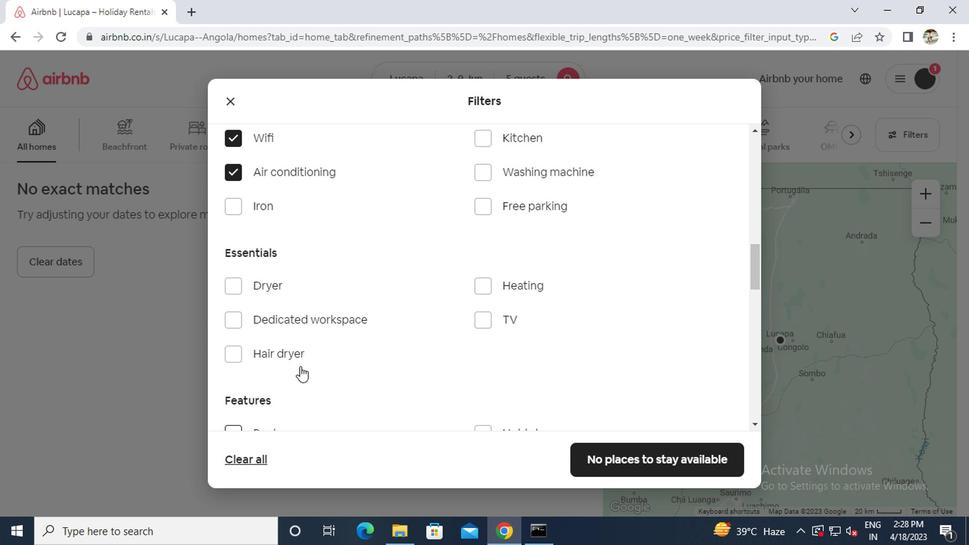 
Action: Mouse scrolled (297, 366) with delta (0, 0)
Screenshot: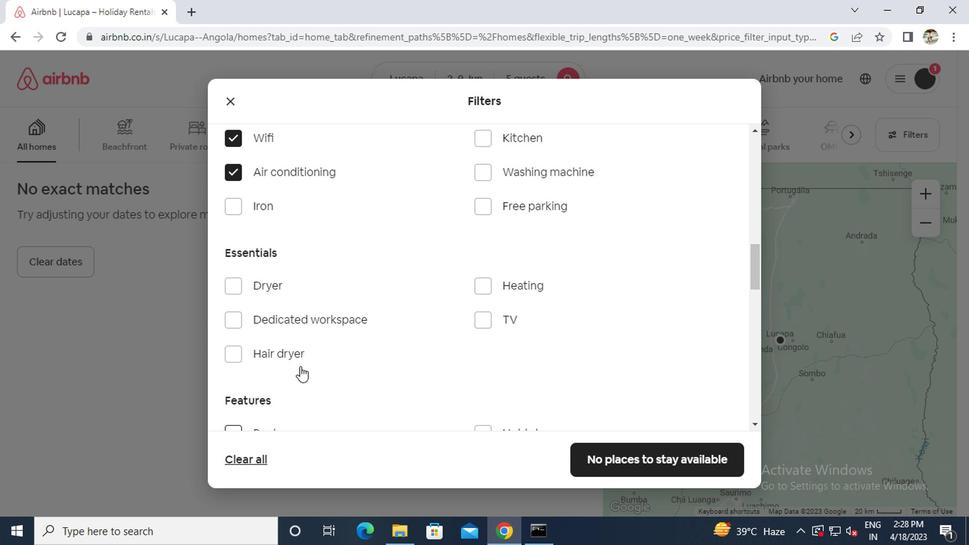 
Action: Mouse scrolled (297, 365) with delta (0, -1)
Screenshot: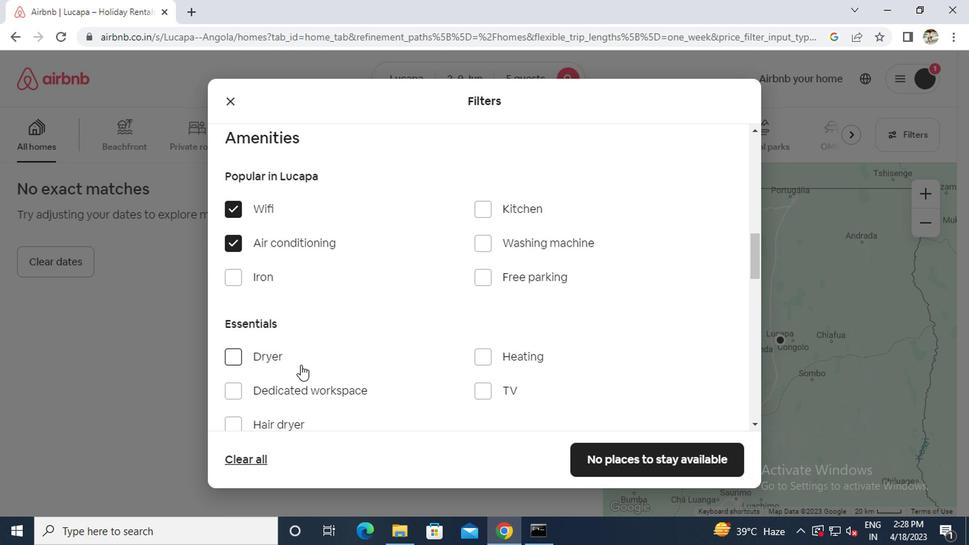 
Action: Mouse scrolled (297, 365) with delta (0, -1)
Screenshot: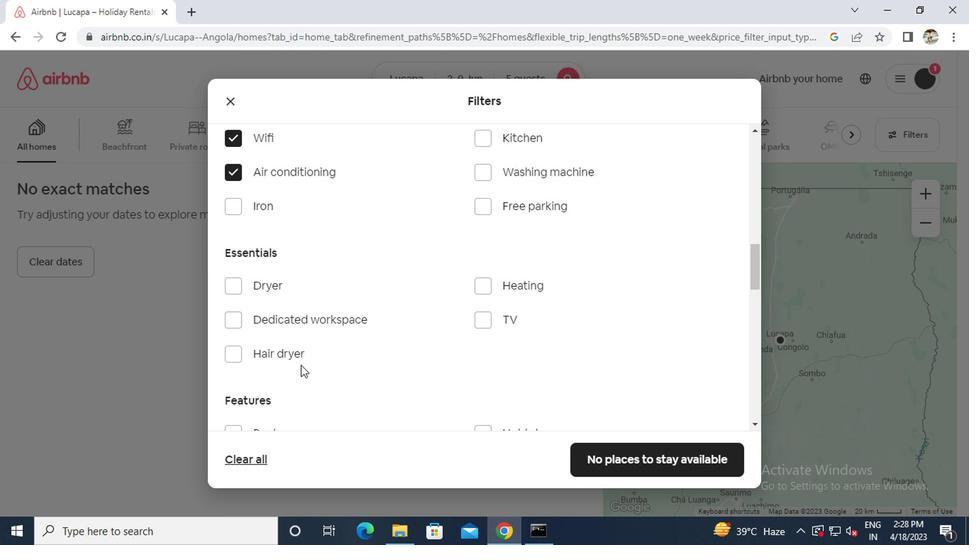 
Action: Mouse scrolled (297, 365) with delta (0, -1)
Screenshot: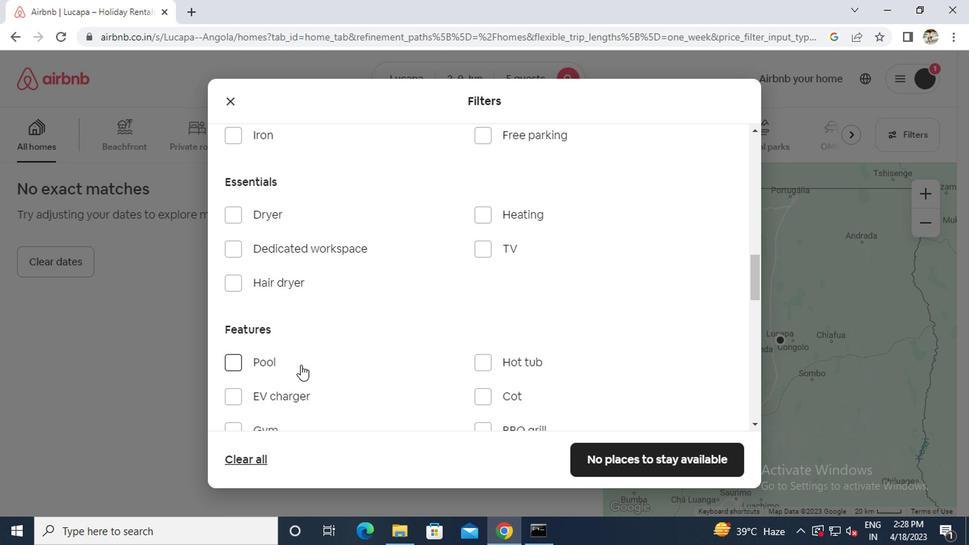 
Action: Mouse moved to (476, 363)
Screenshot: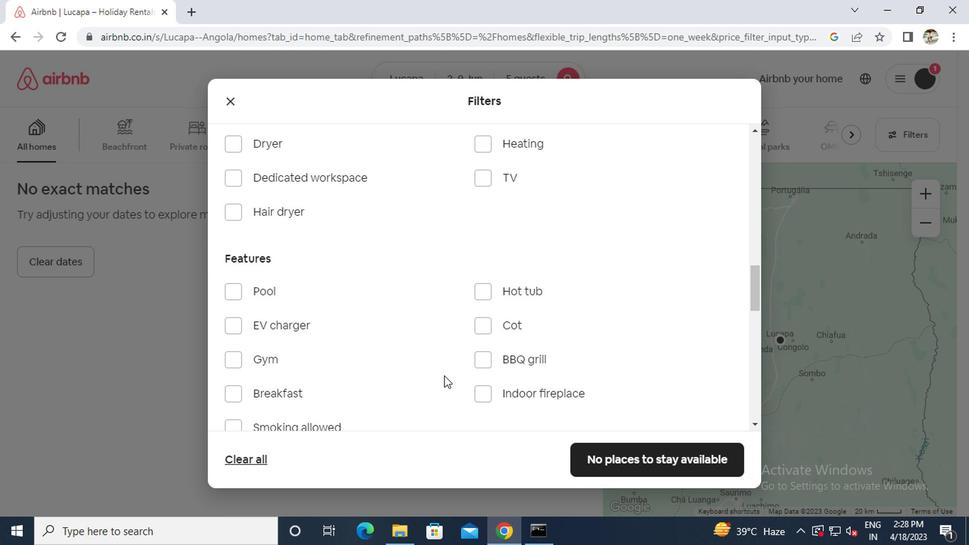 
Action: Mouse pressed left at (476, 363)
Screenshot: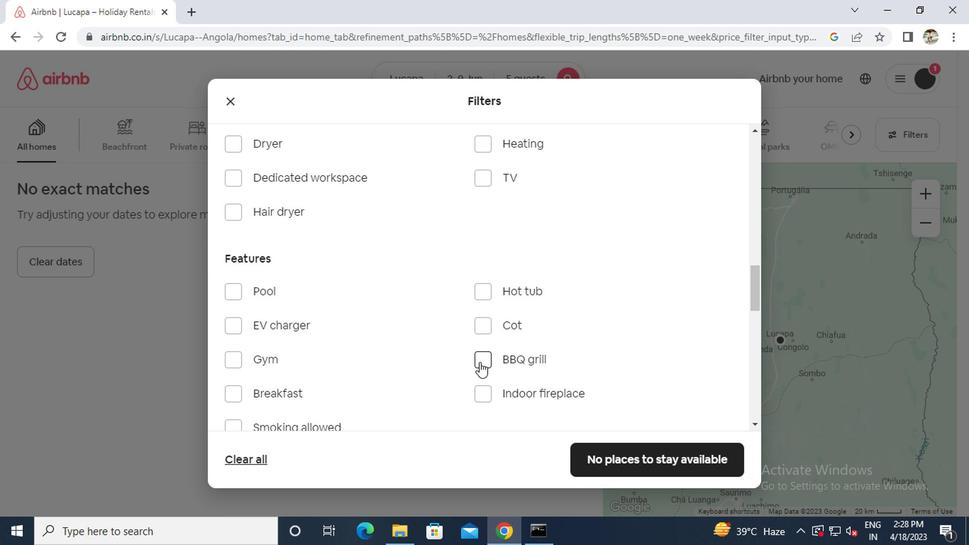 
Action: Mouse moved to (472, 361)
Screenshot: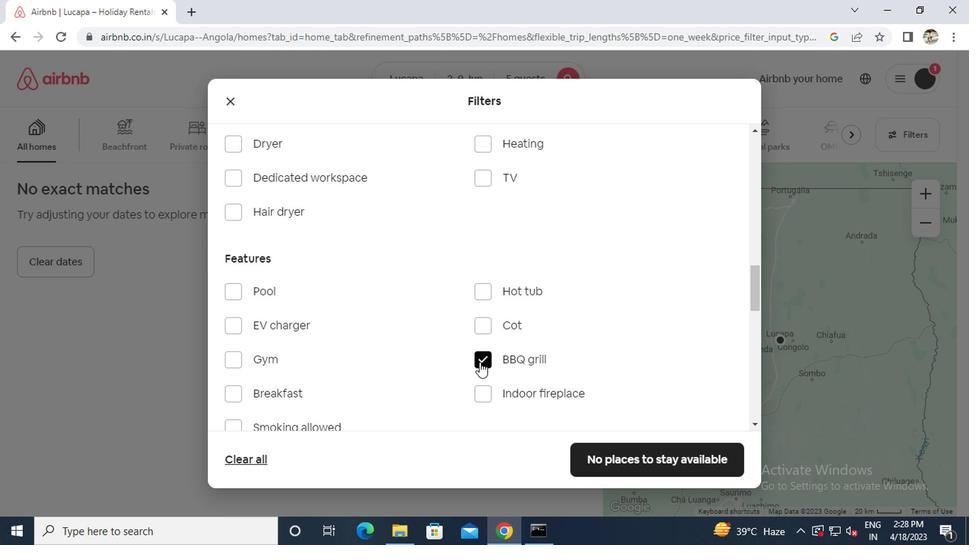 
Action: Mouse scrolled (472, 360) with delta (0, -1)
Screenshot: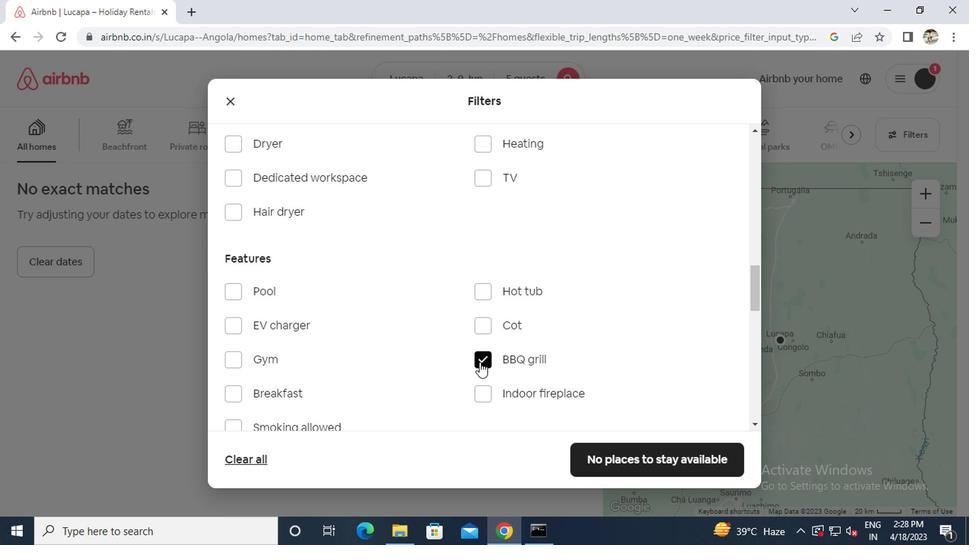 
Action: Mouse moved to (460, 356)
Screenshot: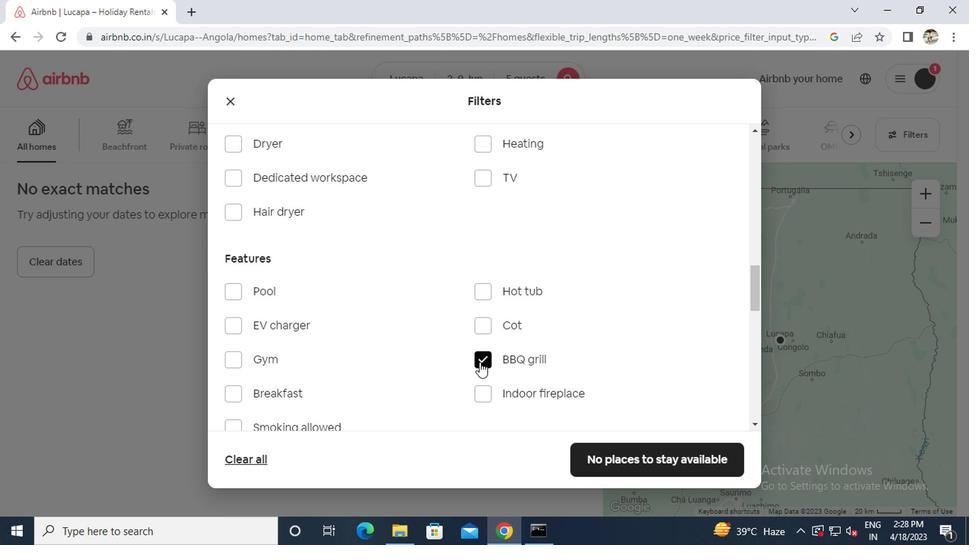
Action: Mouse scrolled (460, 355) with delta (0, -1)
Screenshot: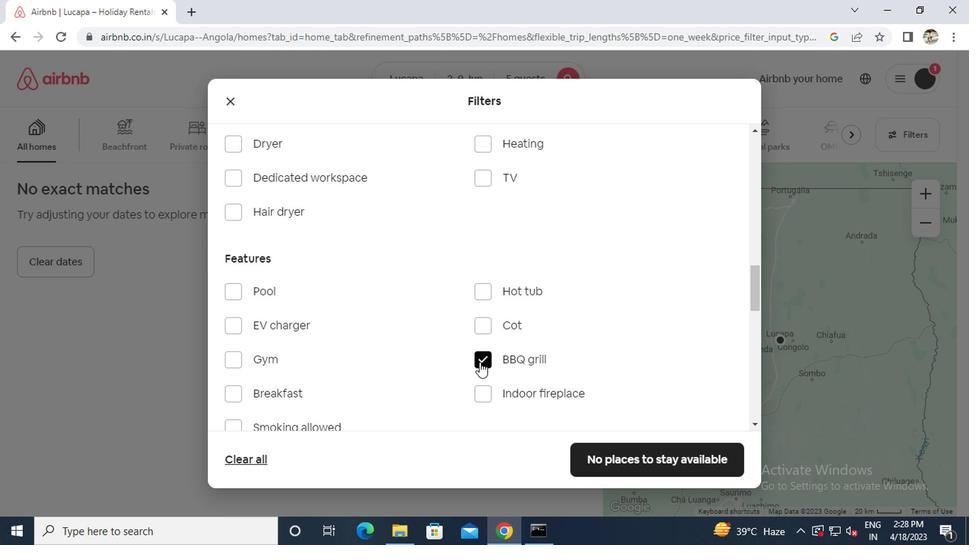
Action: Mouse moved to (303, 286)
Screenshot: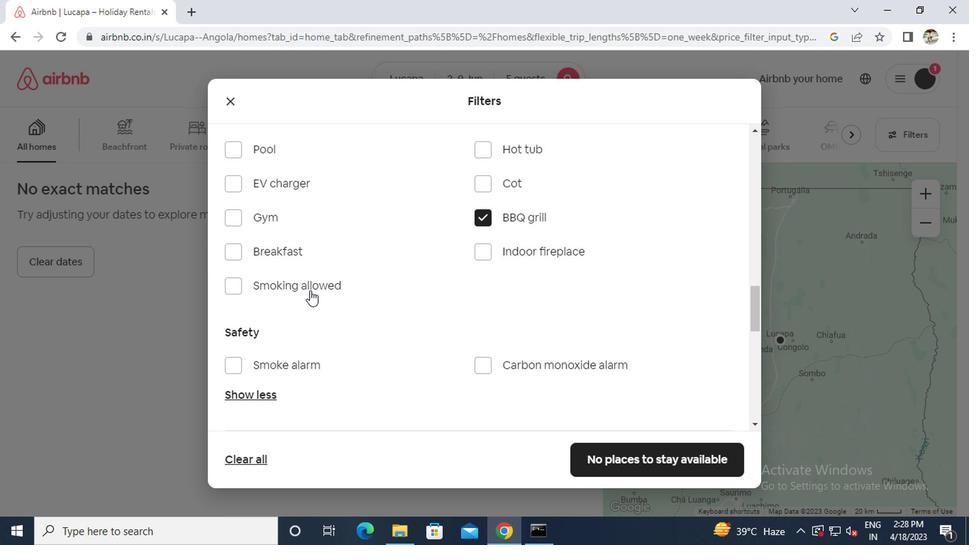 
Action: Mouse pressed left at (303, 286)
Screenshot: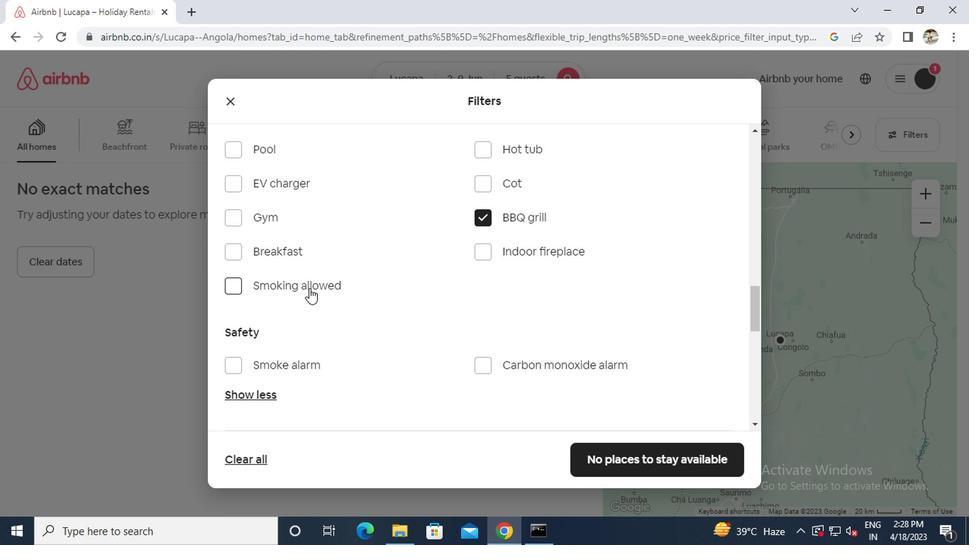 
Action: Mouse moved to (413, 335)
Screenshot: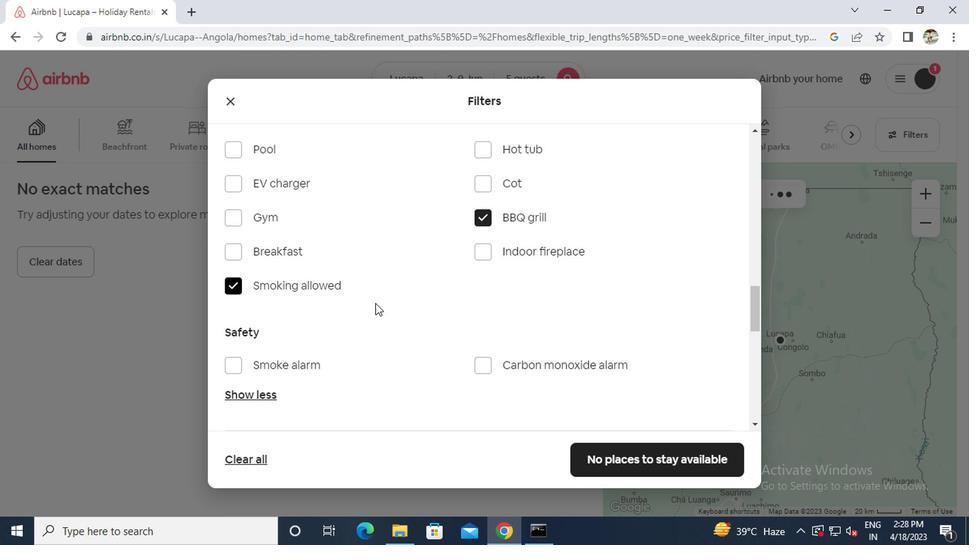 
Action: Mouse scrolled (413, 335) with delta (0, 0)
Screenshot: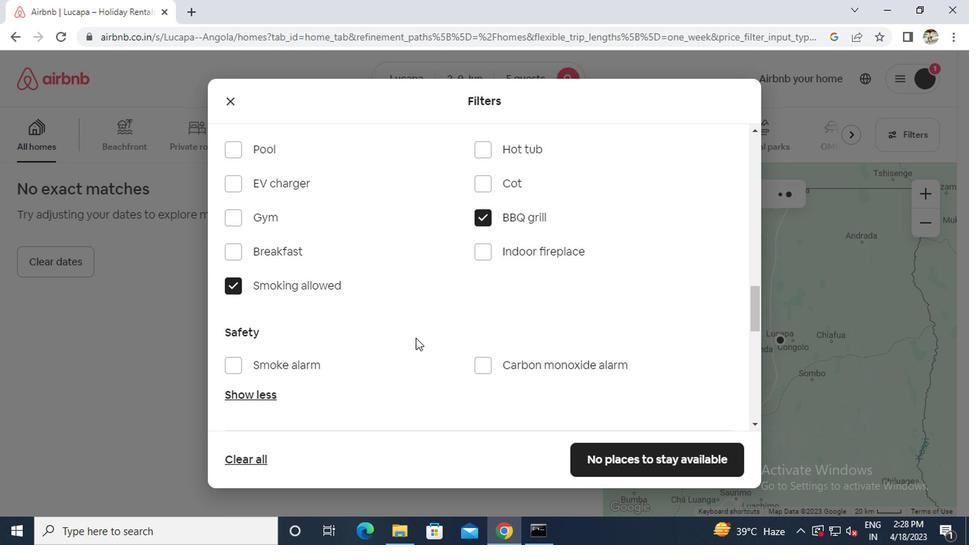 
Action: Mouse scrolled (413, 335) with delta (0, 0)
Screenshot: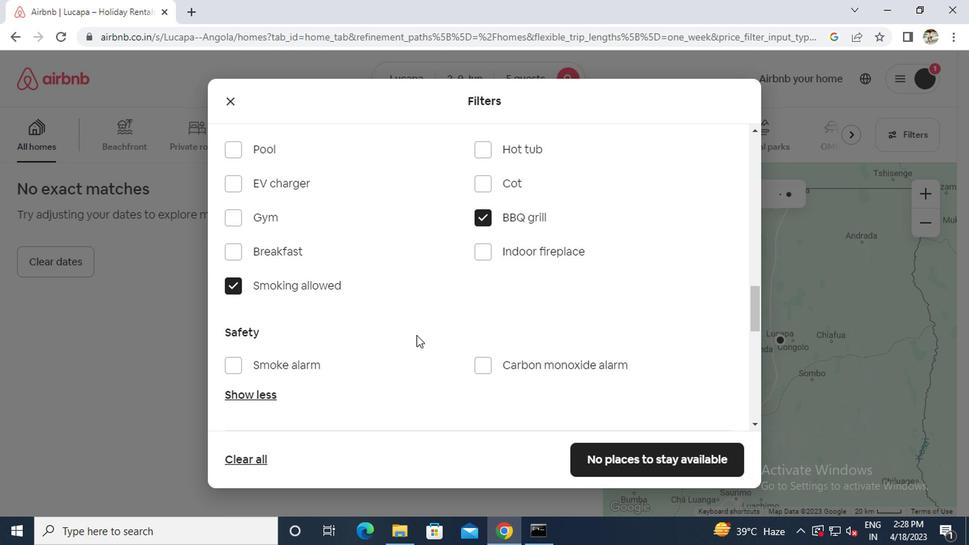 
Action: Mouse scrolled (413, 335) with delta (0, 0)
Screenshot: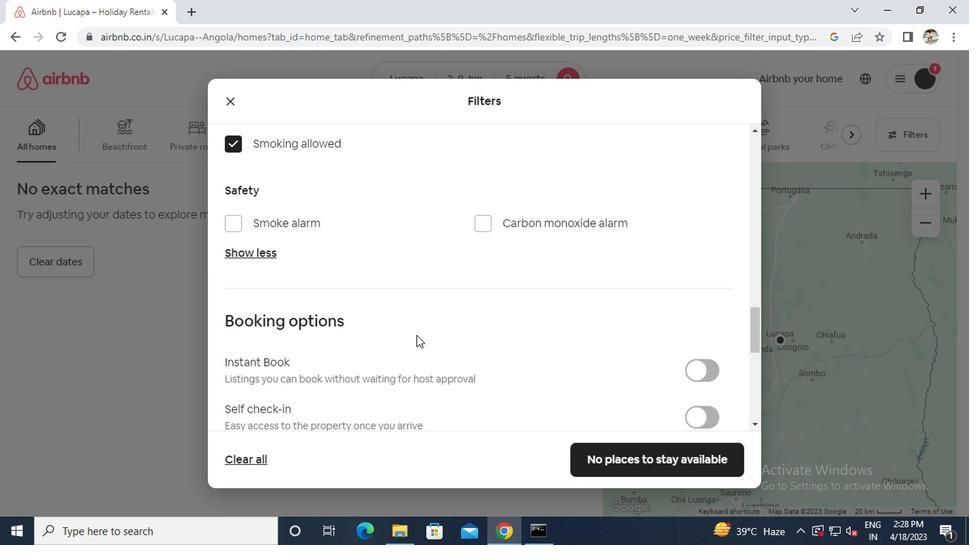 
Action: Mouse scrolled (413, 335) with delta (0, 0)
Screenshot: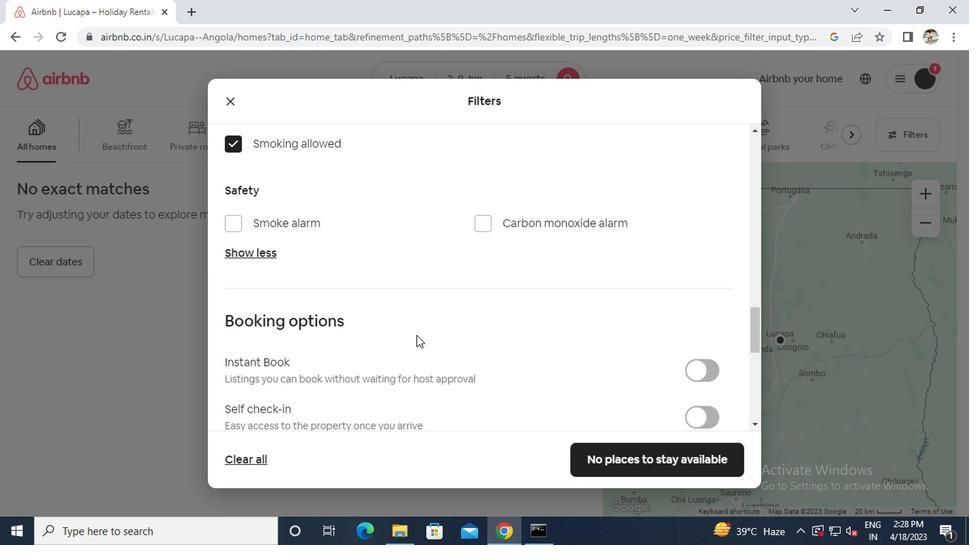 
Action: Mouse moved to (705, 268)
Screenshot: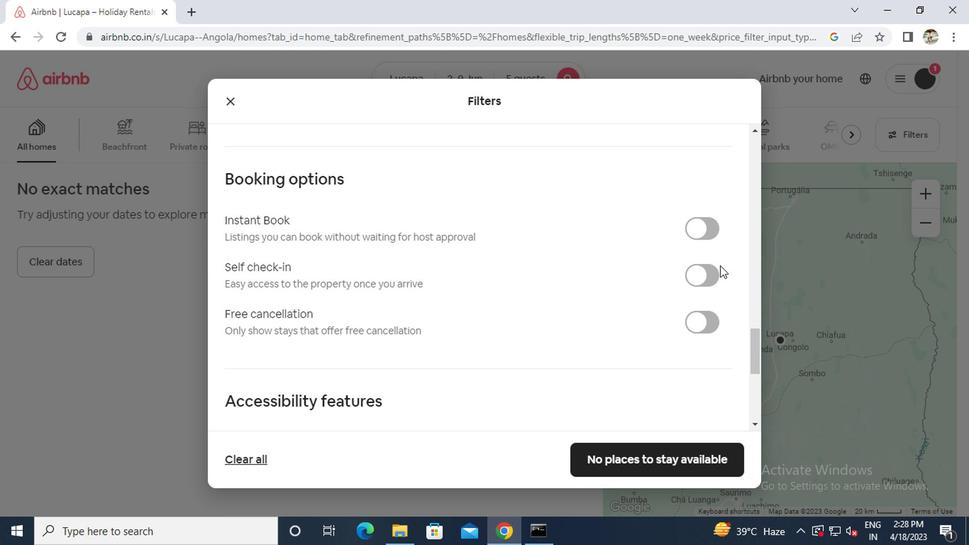 
Action: Mouse pressed left at (705, 268)
Screenshot: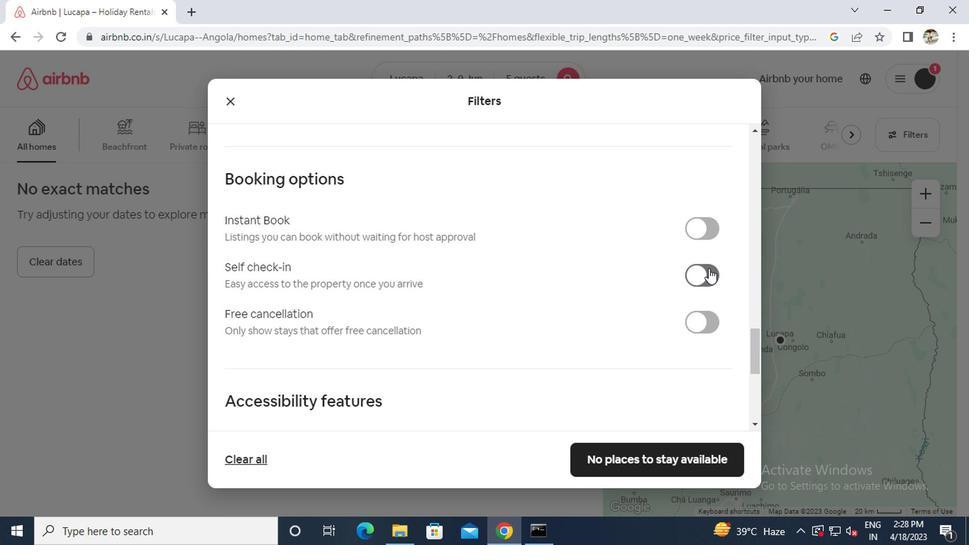 
Action: Mouse moved to (540, 286)
Screenshot: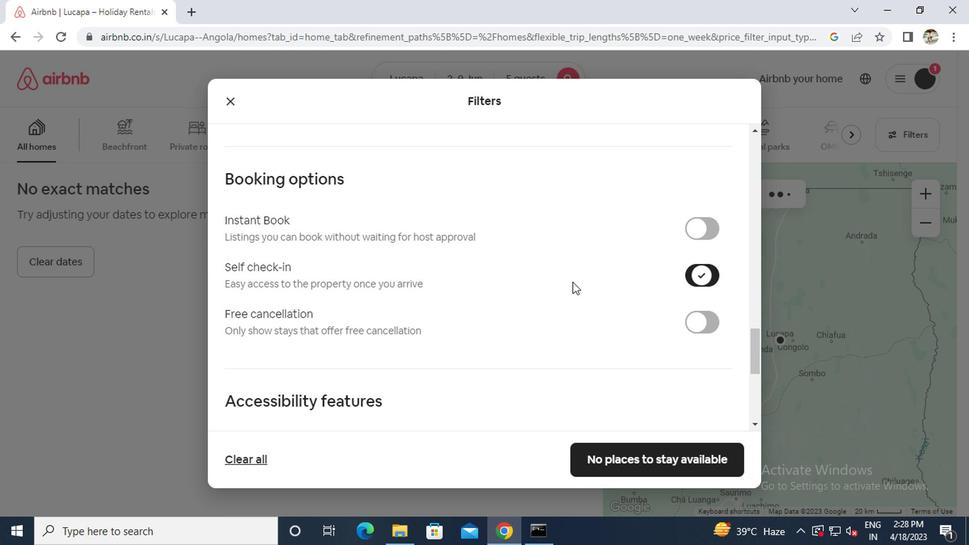 
Action: Mouse scrolled (540, 285) with delta (0, -1)
Screenshot: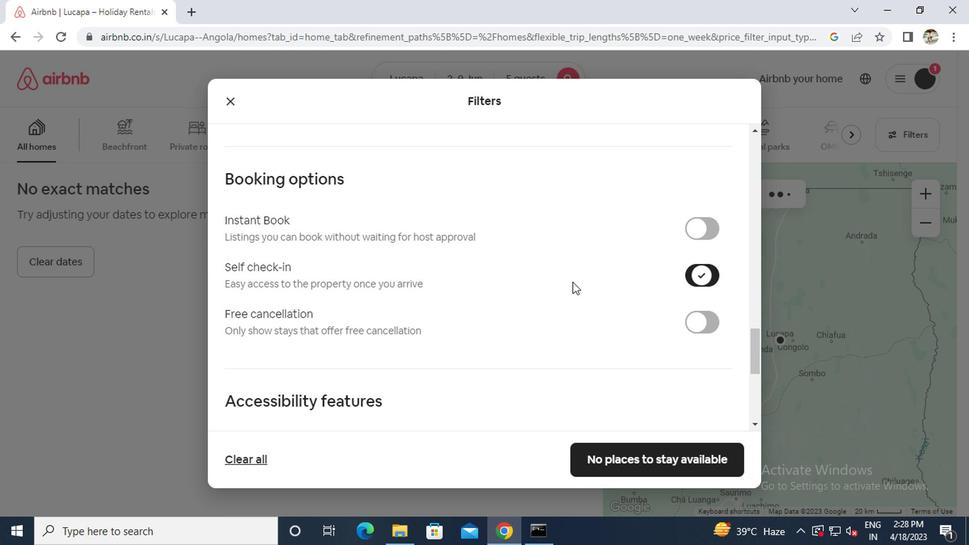 
Action: Mouse moved to (538, 286)
Screenshot: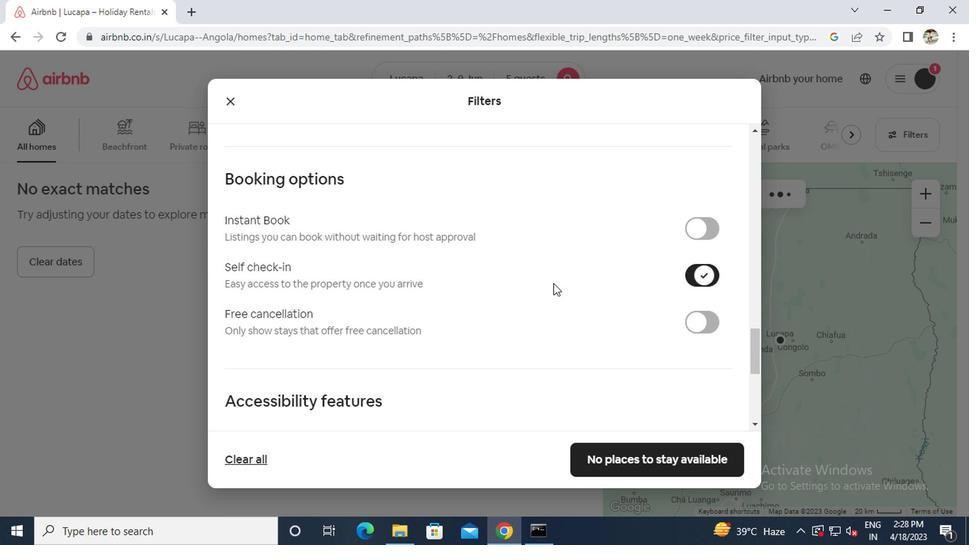 
Action: Mouse scrolled (538, 285) with delta (0, -1)
Screenshot: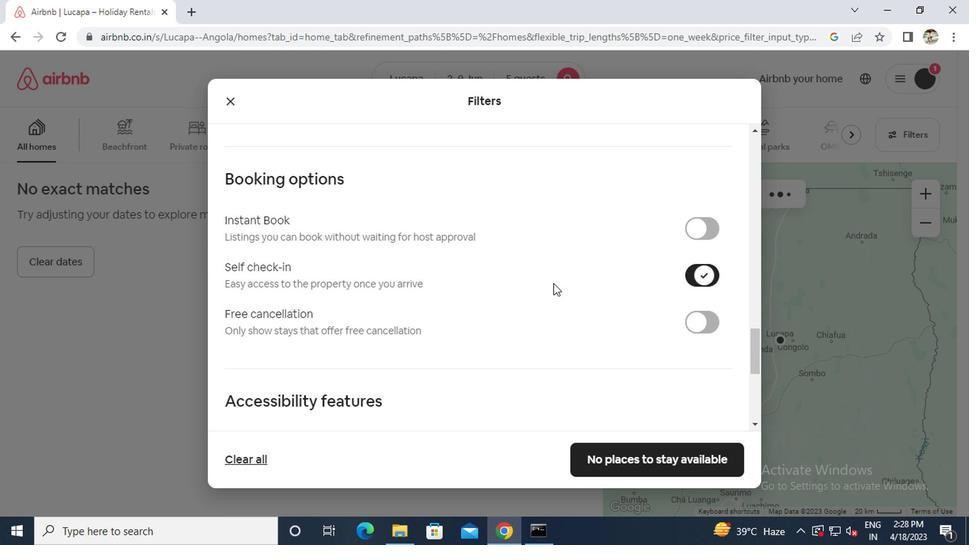 
Action: Mouse moved to (525, 287)
Screenshot: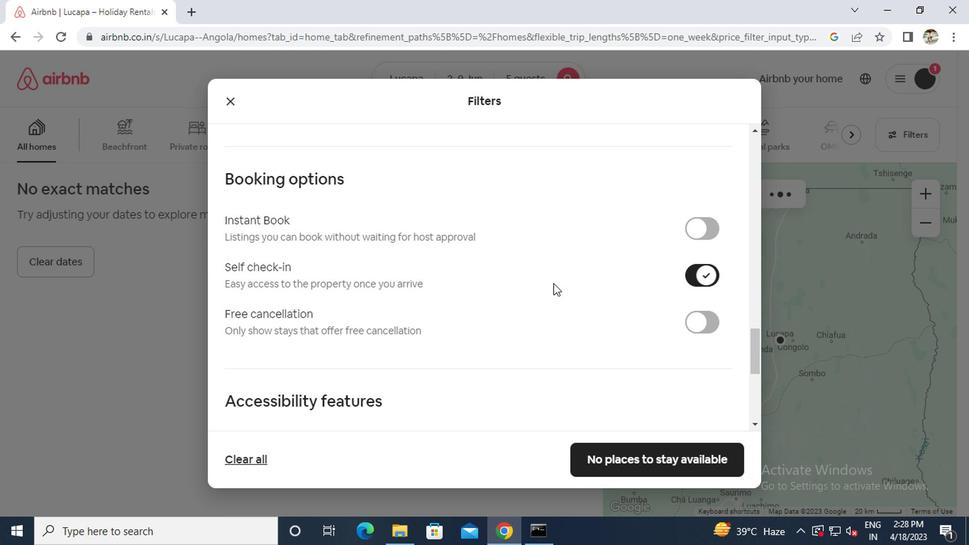 
Action: Mouse scrolled (525, 287) with delta (0, 0)
Screenshot: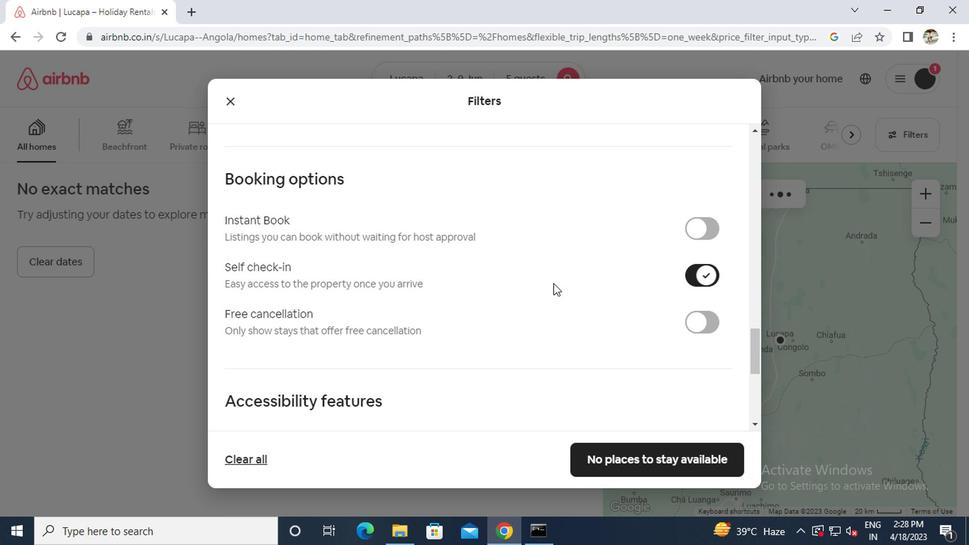 
Action: Mouse moved to (484, 294)
Screenshot: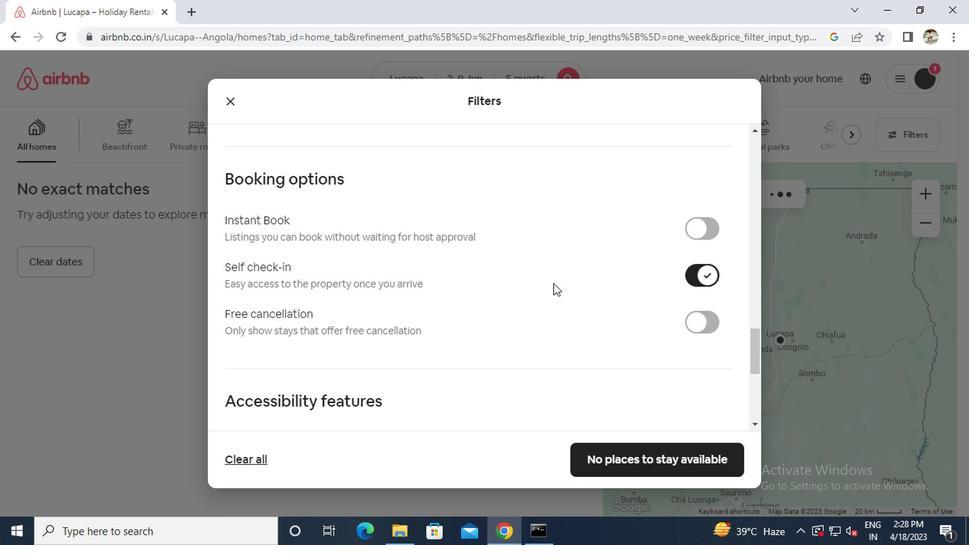 
Action: Mouse scrolled (484, 293) with delta (0, -1)
Screenshot: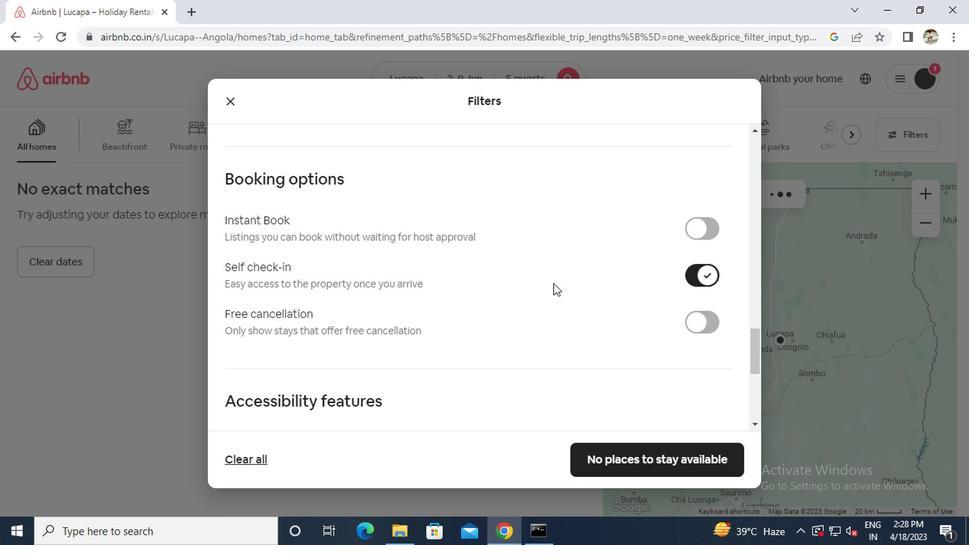 
Action: Mouse moved to (337, 295)
Screenshot: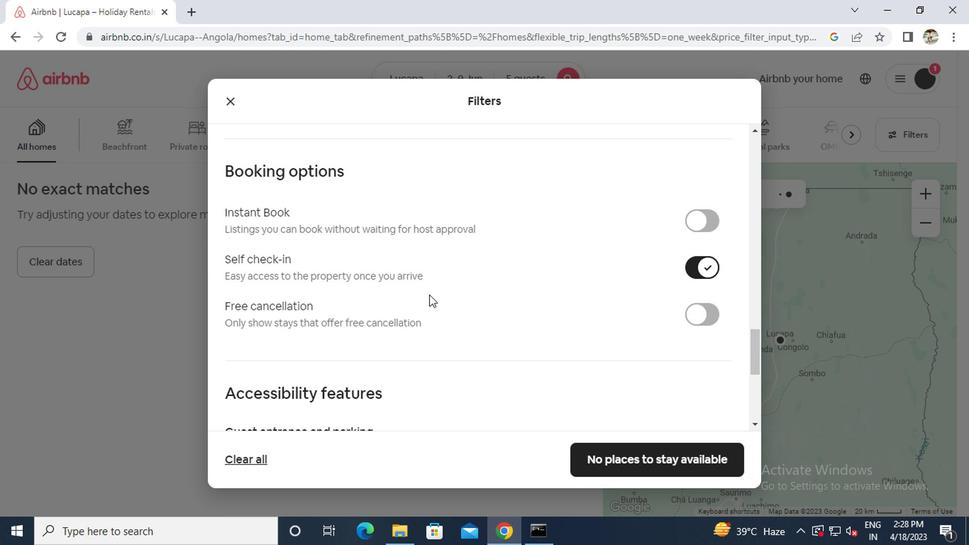 
Action: Mouse scrolled (337, 294) with delta (0, -1)
Screenshot: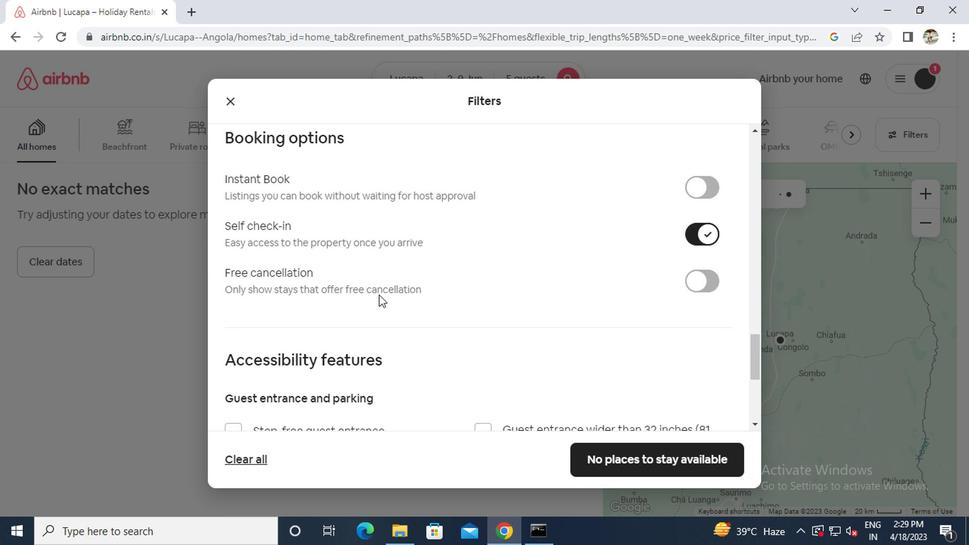 
Action: Mouse scrolled (337, 294) with delta (0, -1)
Screenshot: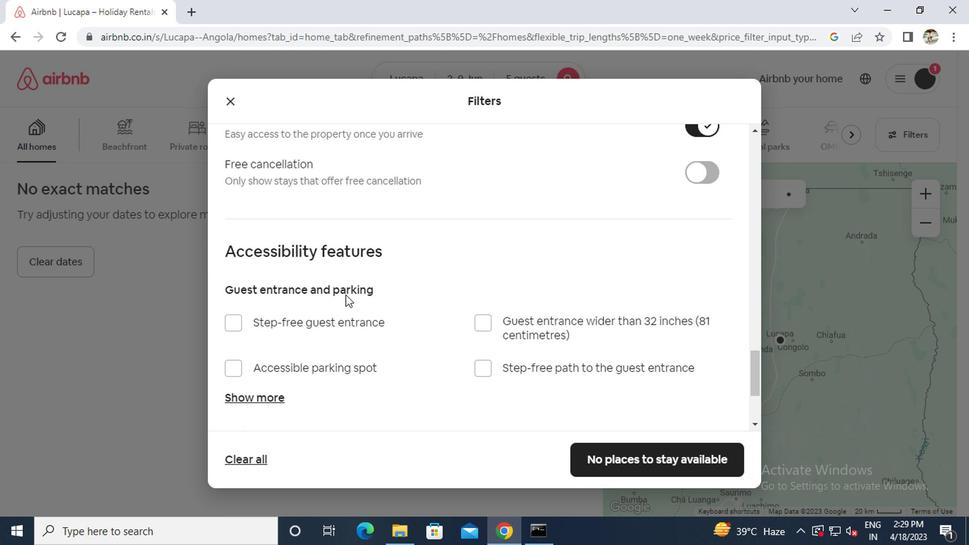 
Action: Mouse scrolled (337, 294) with delta (0, -1)
Screenshot: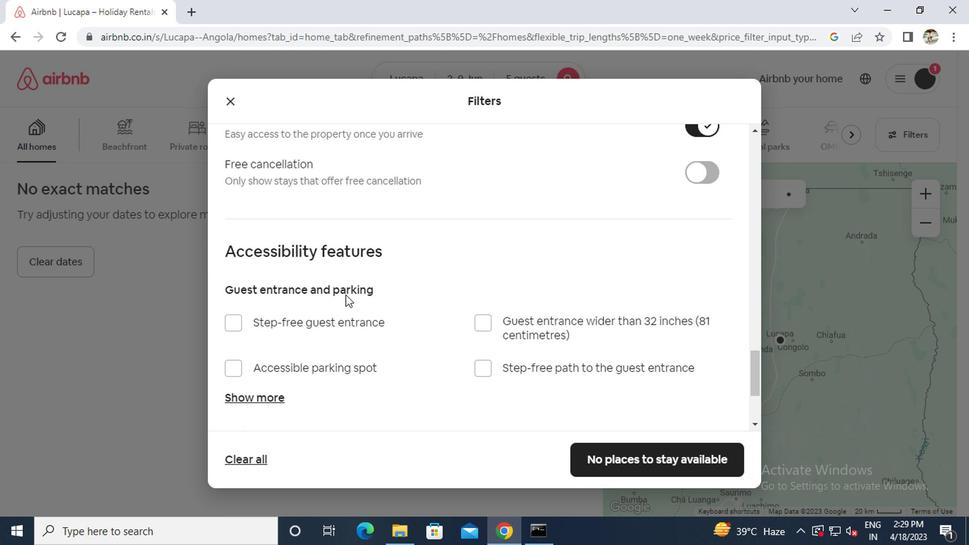 
Action: Mouse scrolled (337, 294) with delta (0, -1)
Screenshot: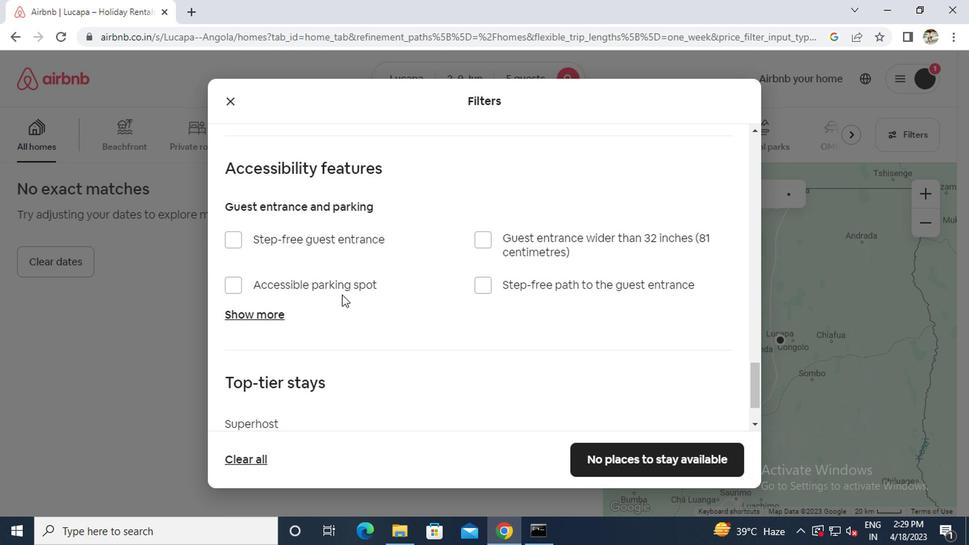 
Action: Mouse moved to (337, 295)
Screenshot: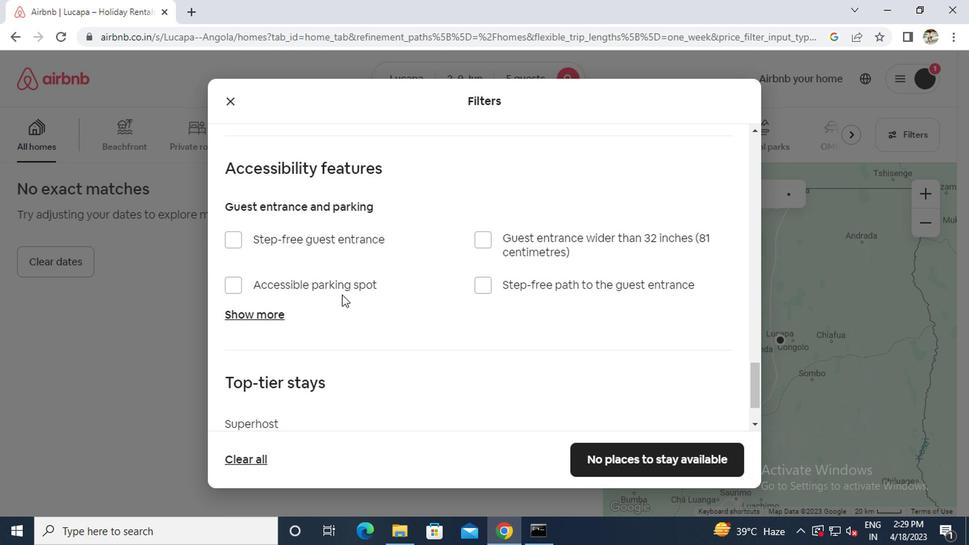 
Action: Mouse scrolled (337, 294) with delta (0, -1)
Screenshot: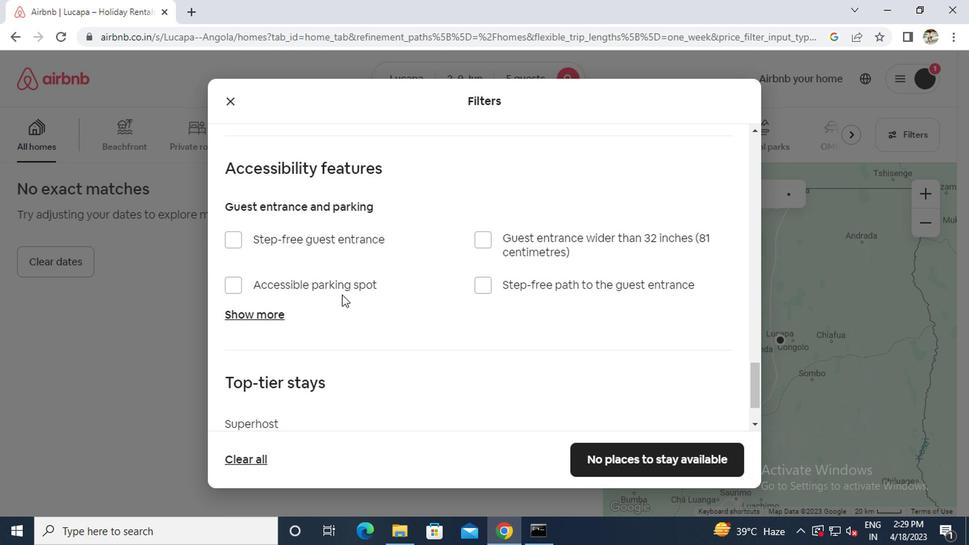 
Action: Mouse moved to (311, 378)
Screenshot: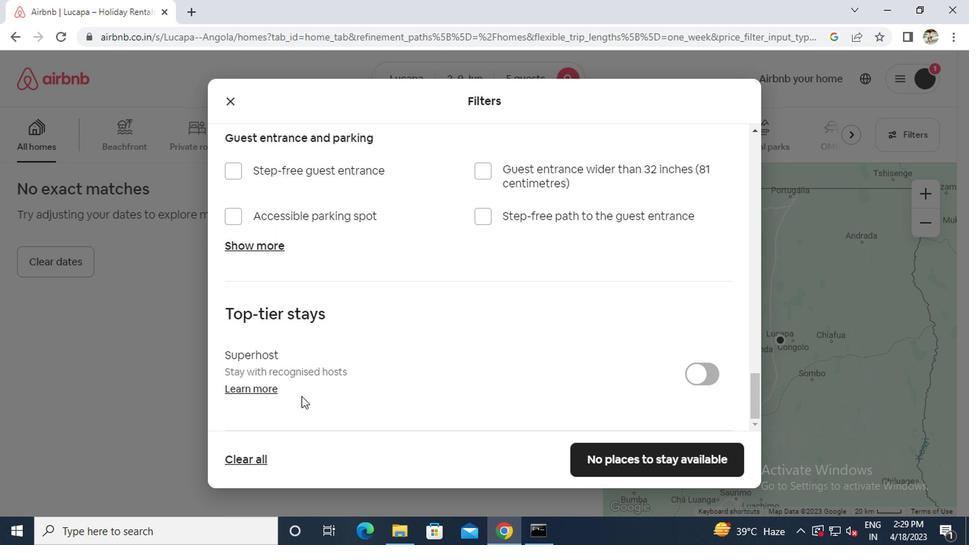 
Action: Mouse scrolled (311, 377) with delta (0, -1)
Screenshot: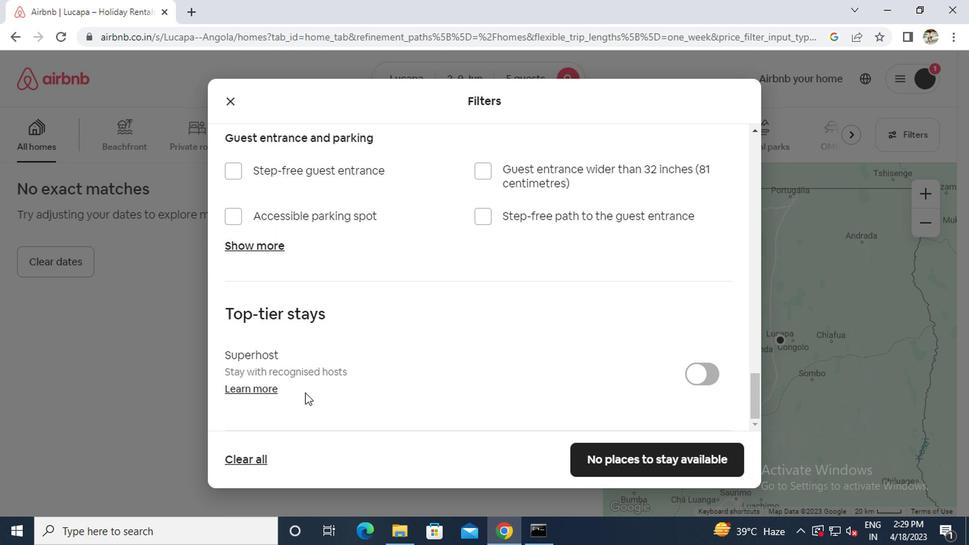 
Action: Mouse scrolled (311, 377) with delta (0, -1)
Screenshot: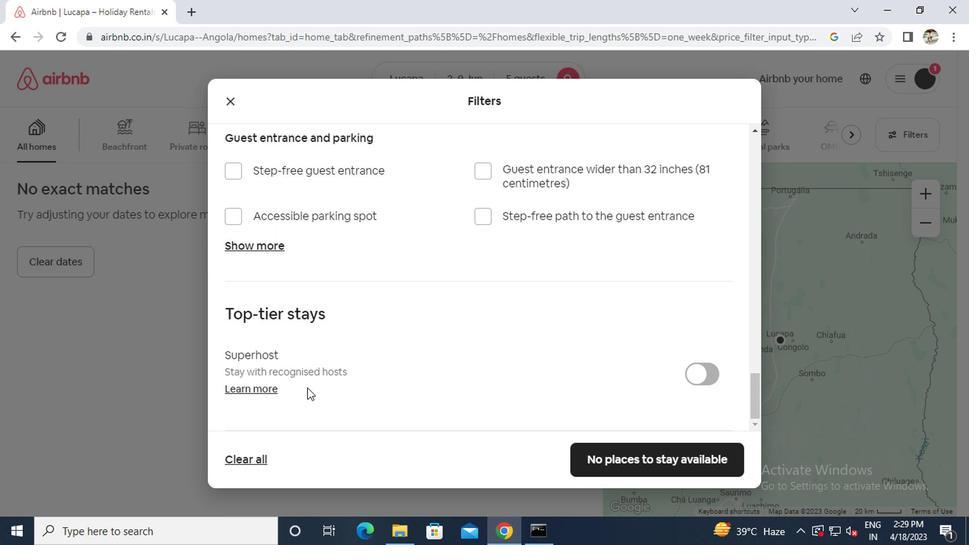
Action: Mouse scrolled (311, 377) with delta (0, -1)
Screenshot: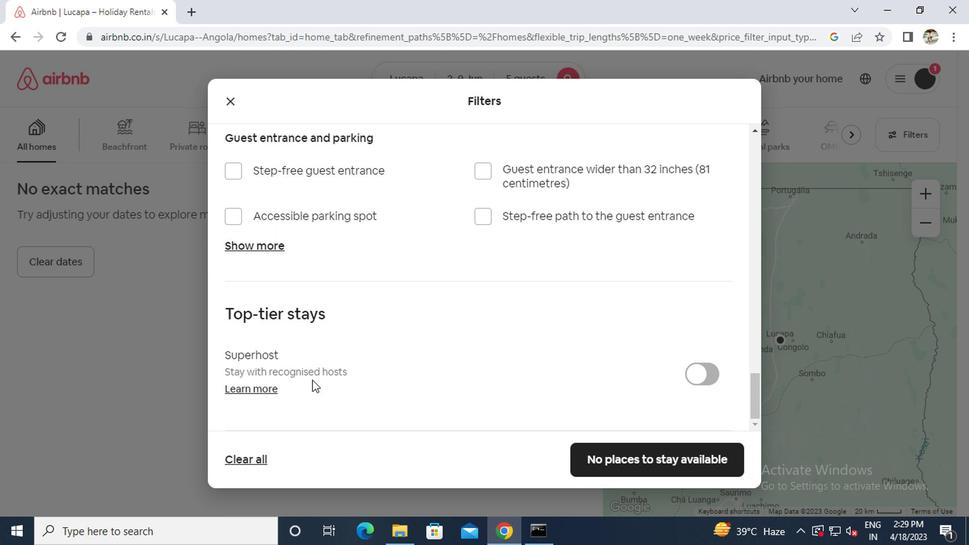 
Action: Mouse moved to (578, 457)
Screenshot: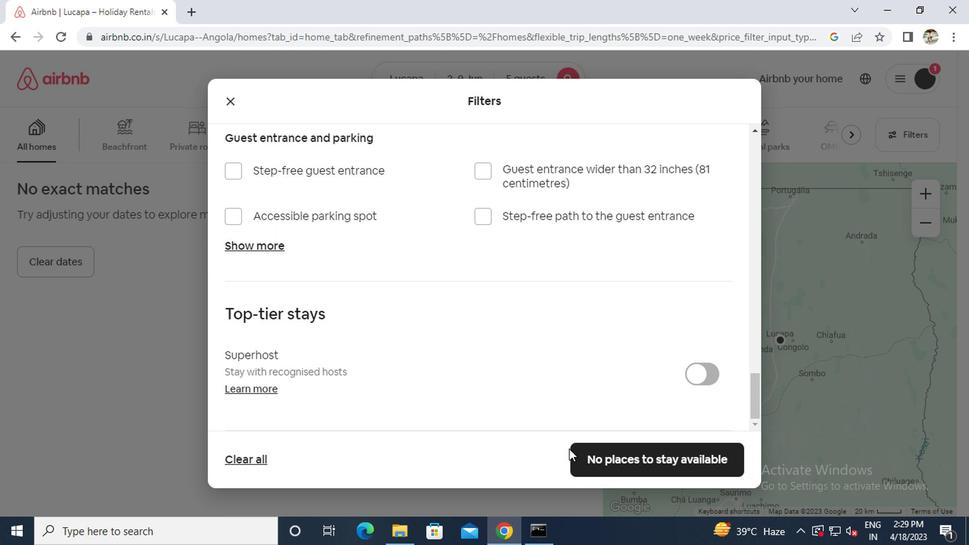 
Action: Mouse pressed left at (578, 457)
Screenshot: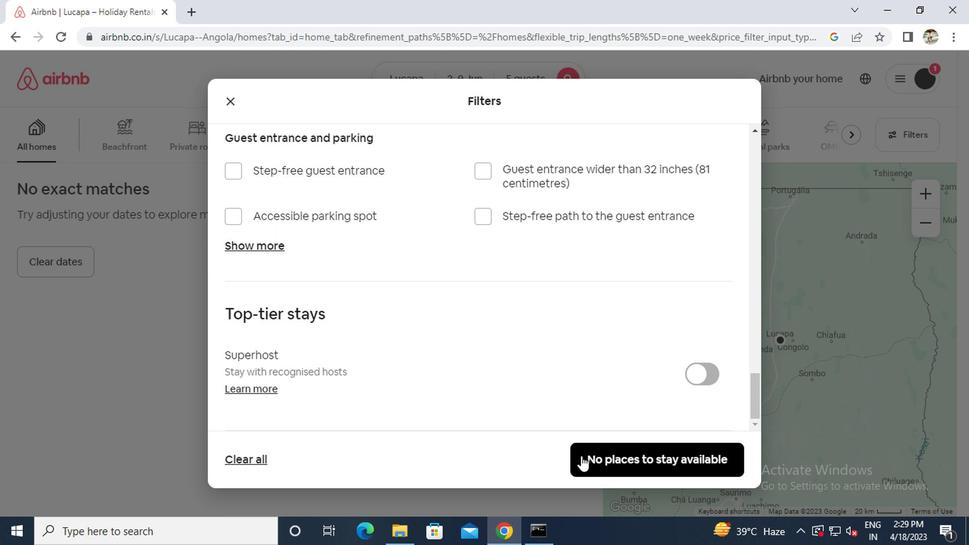 
